 Task: Look for space in Palos Hills, United States from 10th July, 2023 to 15th July, 2023 for 7 adults in price range Rs.10000 to Rs.15000. Place can be entire place or shared room with 4 bedrooms having 7 beds and 4 bathrooms. Property type can be house, flat, guest house. Amenities needed are: wifi, TV, free parkinig on premises, gym, breakfast. Booking option can be shelf check-in. Required host language is English.
Action: Mouse moved to (435, 83)
Screenshot: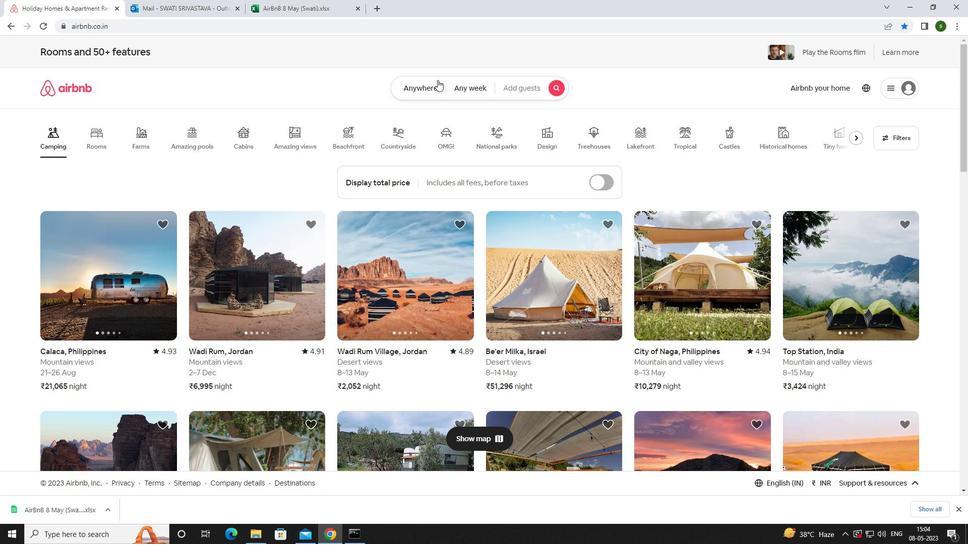 
Action: Mouse pressed left at (435, 83)
Screenshot: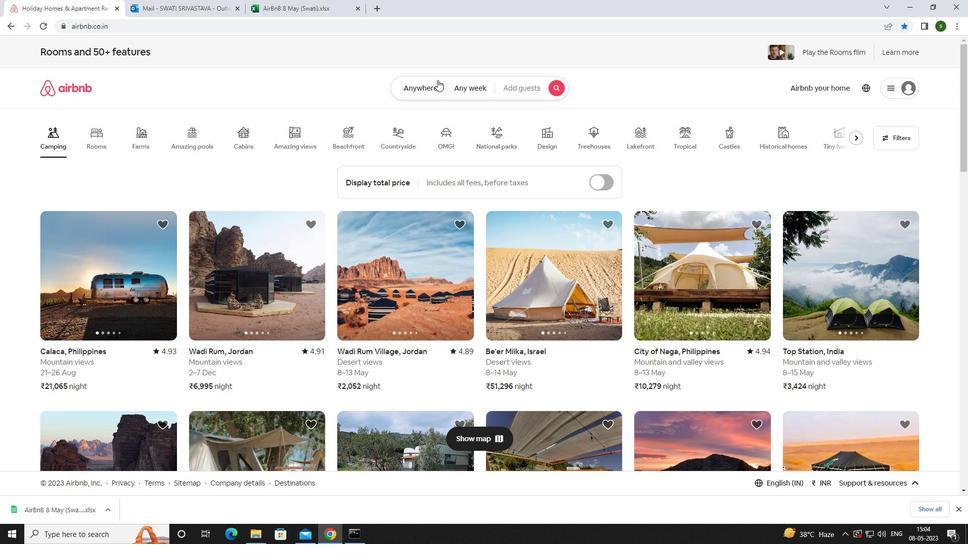 
Action: Mouse moved to (360, 130)
Screenshot: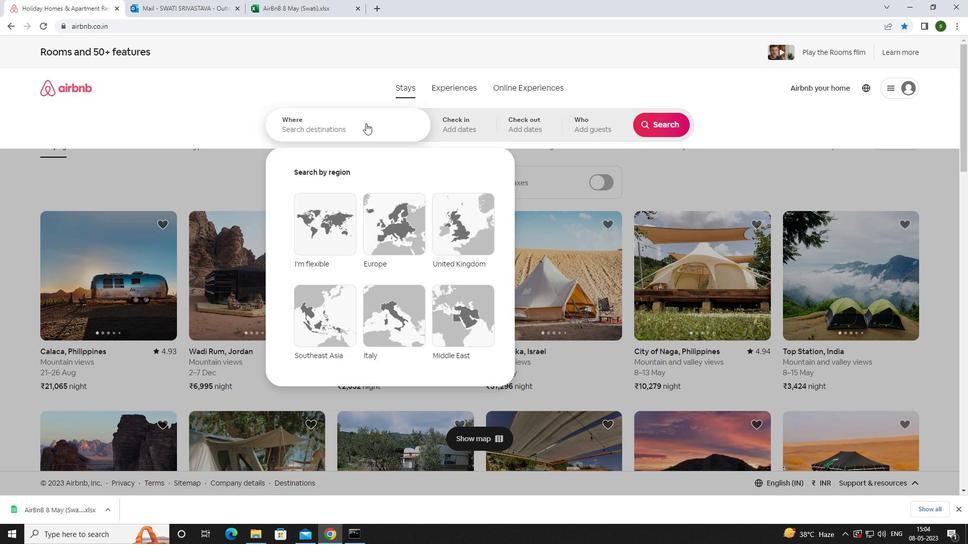 
Action: Mouse pressed left at (360, 130)
Screenshot: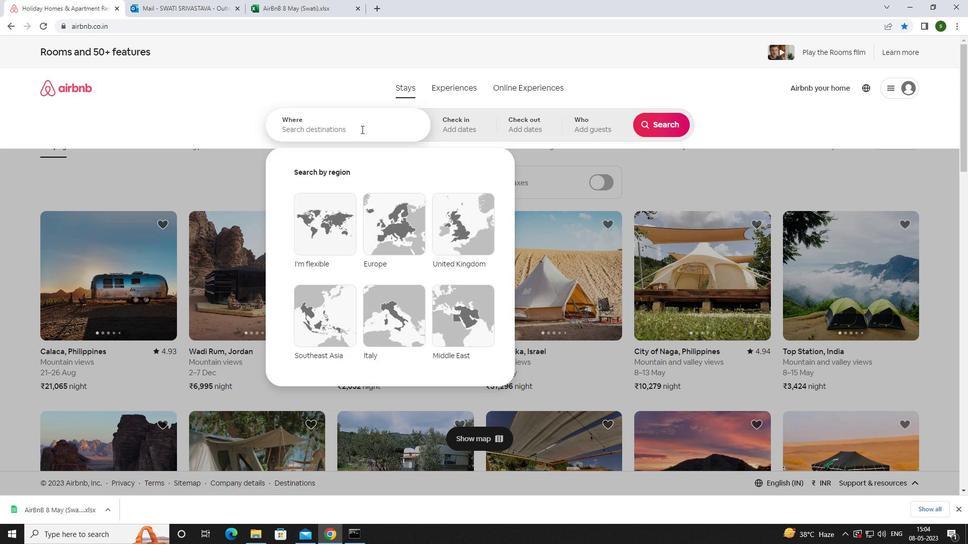 
Action: Mouse moved to (361, 129)
Screenshot: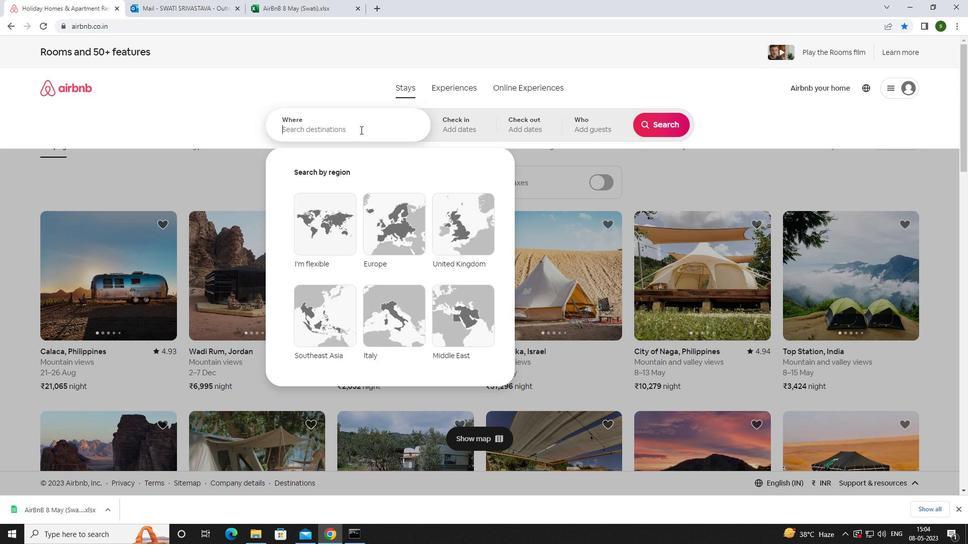
Action: Key pressed <Key.caps_lock>p<Key.caps_lock>alo
Screenshot: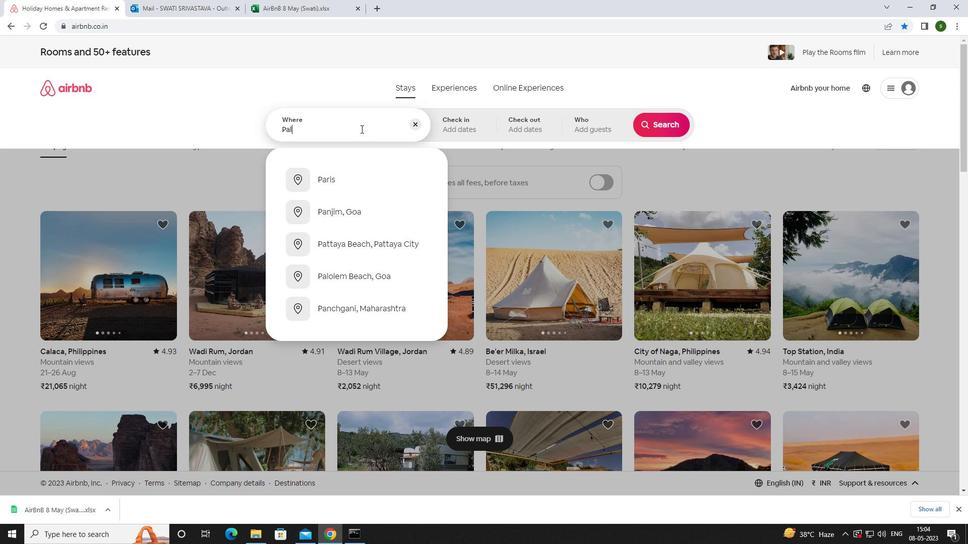 
Action: Mouse moved to (361, 129)
Screenshot: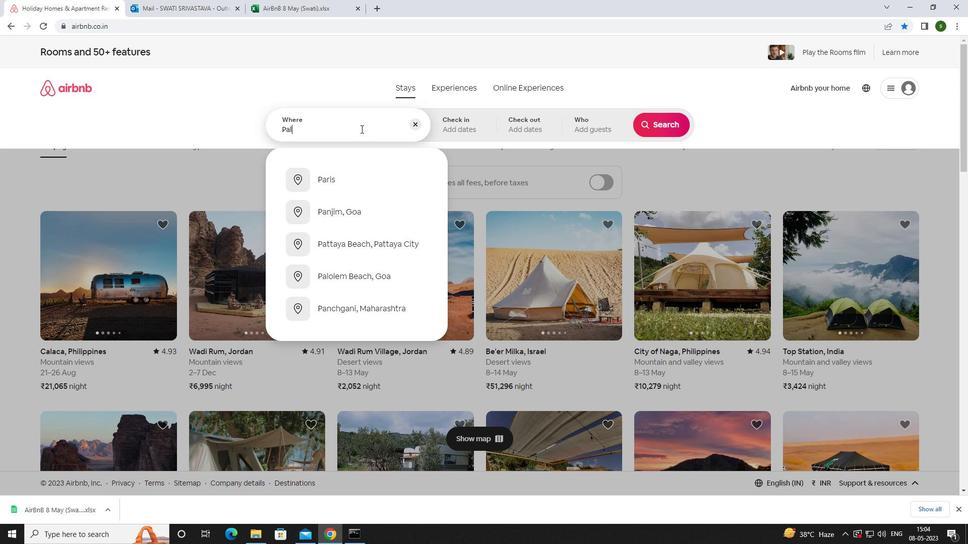 
Action: Key pressed s<Key.space><Key.caps_lock>h<Key.caps_lock>ills,<Key.space><Key.caps_lock>u<Key.caps_lock>nited
Screenshot: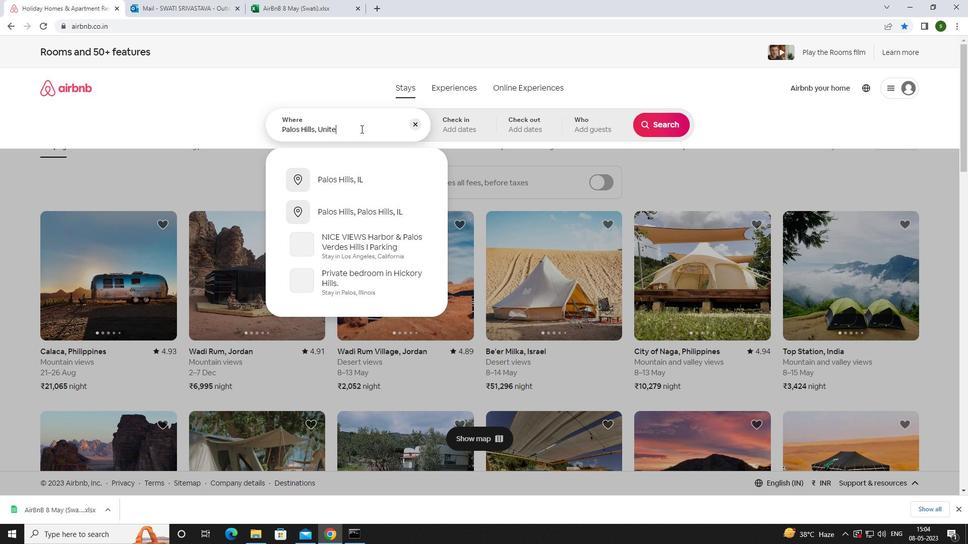 
Action: Mouse moved to (361, 129)
Screenshot: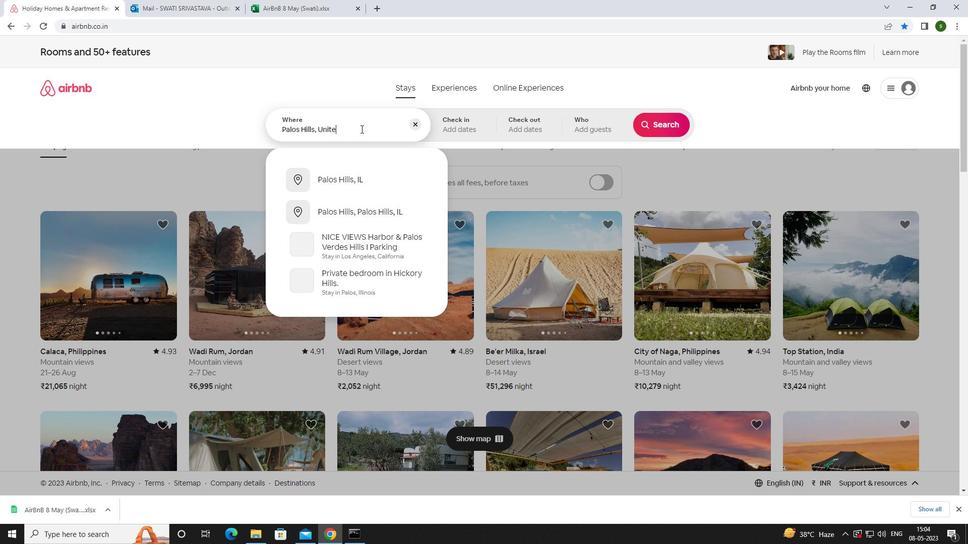 
Action: Key pressed <Key.space><Key.caps_lock>s<Key.caps_lock>tates<Key.enter>
Screenshot: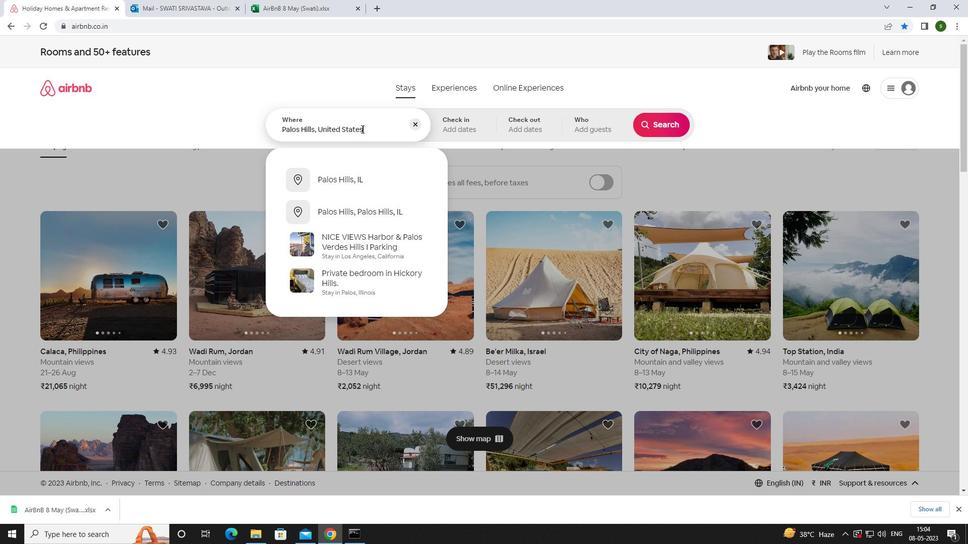 
Action: Mouse moved to (663, 202)
Screenshot: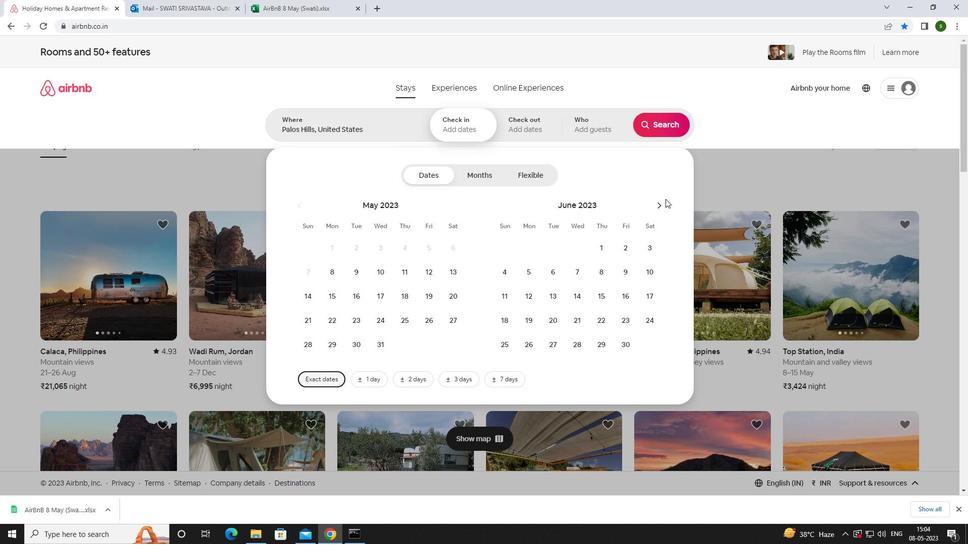 
Action: Mouse pressed left at (663, 202)
Screenshot: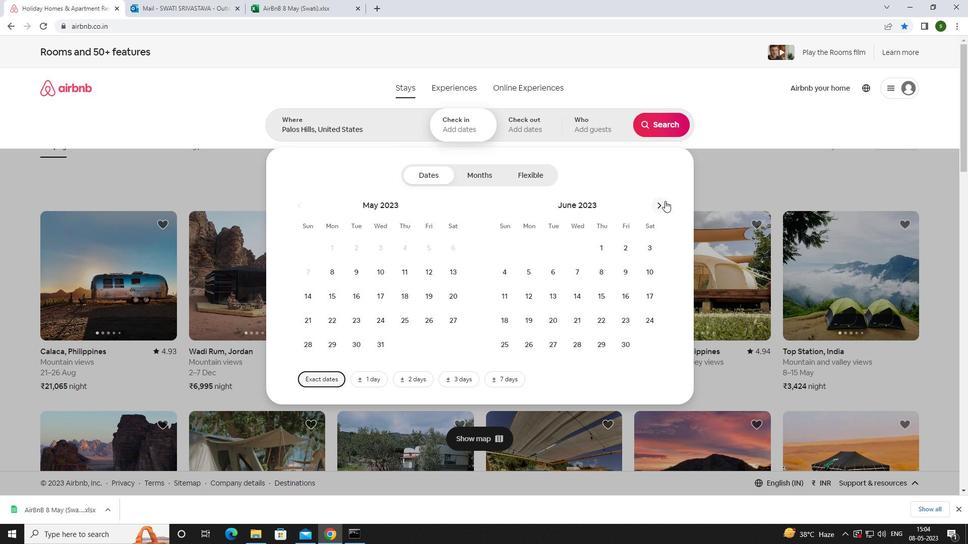 
Action: Mouse moved to (526, 291)
Screenshot: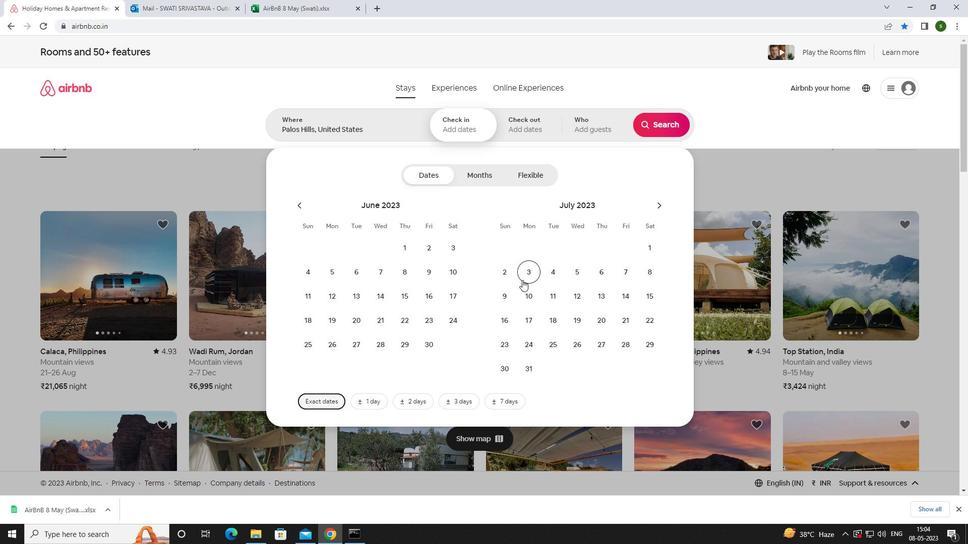 
Action: Mouse pressed left at (526, 291)
Screenshot: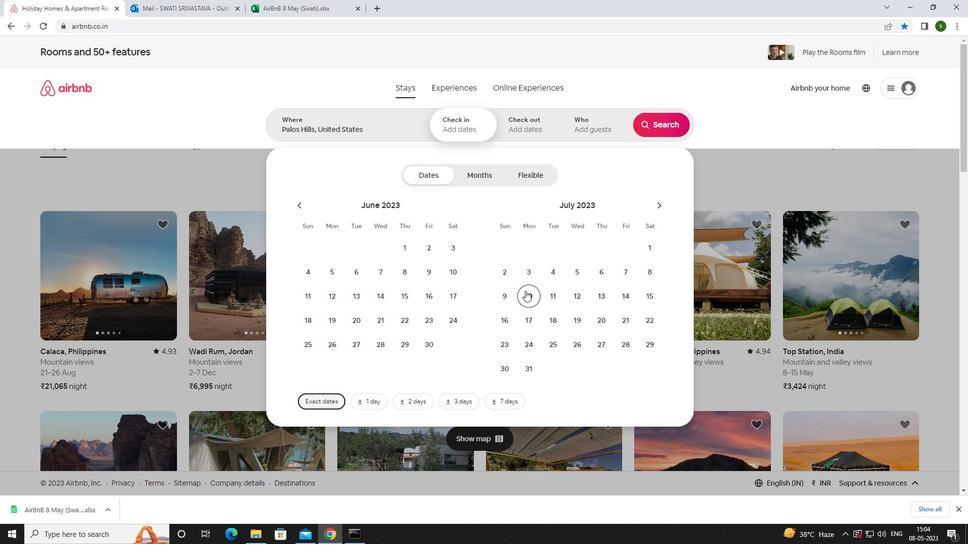 
Action: Mouse moved to (642, 290)
Screenshot: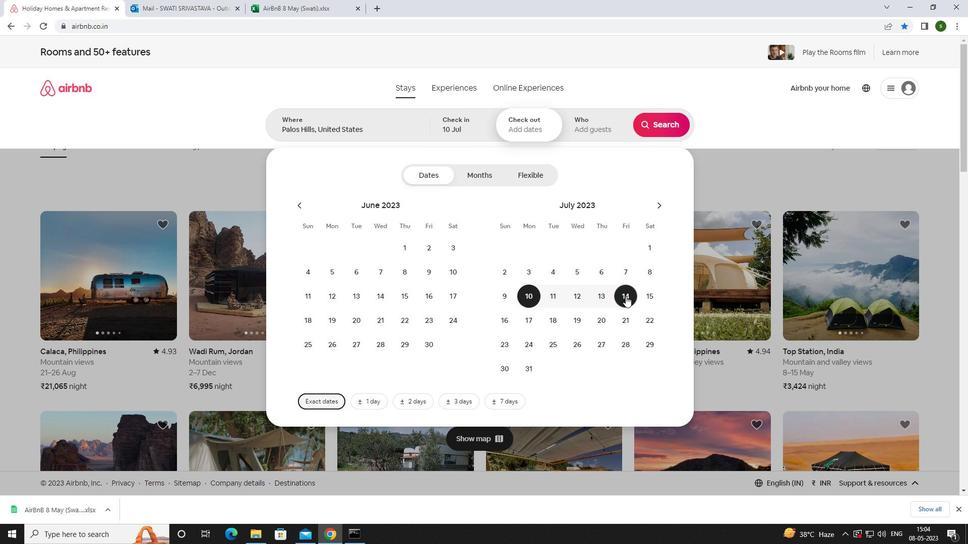 
Action: Mouse pressed left at (642, 290)
Screenshot: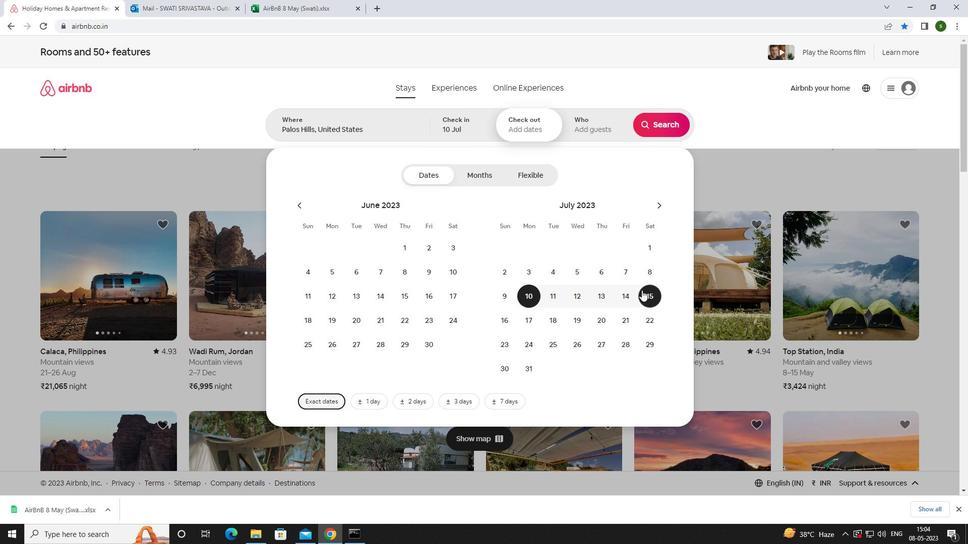 
Action: Mouse moved to (583, 127)
Screenshot: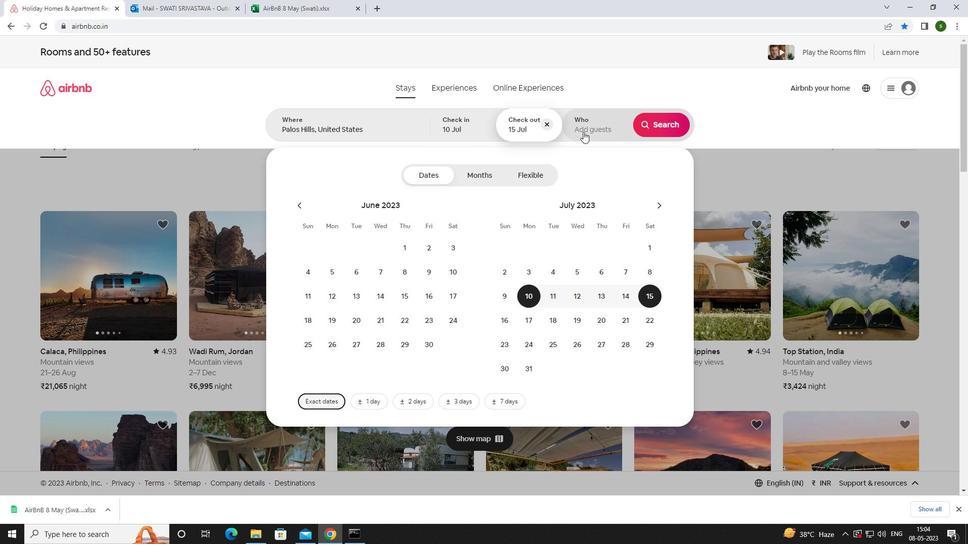 
Action: Mouse pressed left at (583, 127)
Screenshot: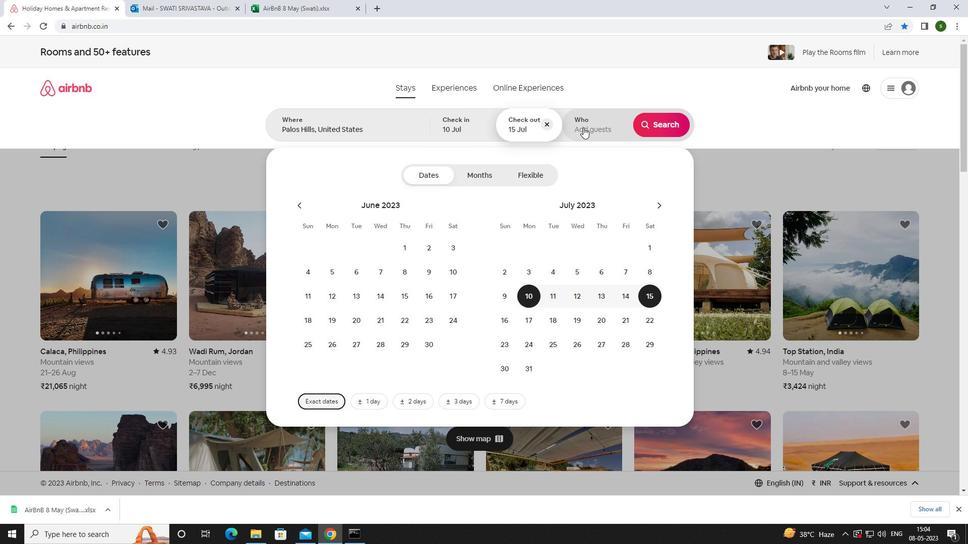 
Action: Mouse moved to (661, 175)
Screenshot: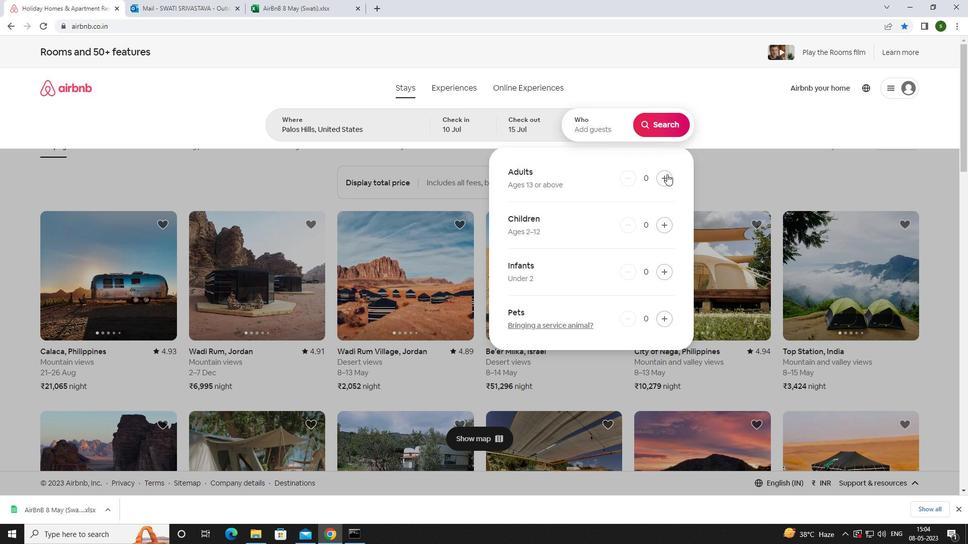 
Action: Mouse pressed left at (661, 175)
Screenshot: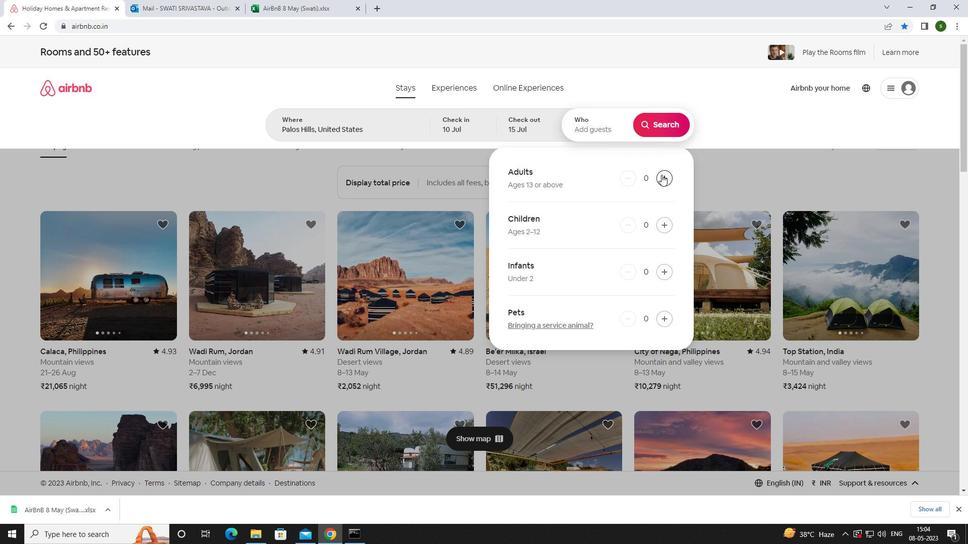 
Action: Mouse pressed left at (661, 175)
Screenshot: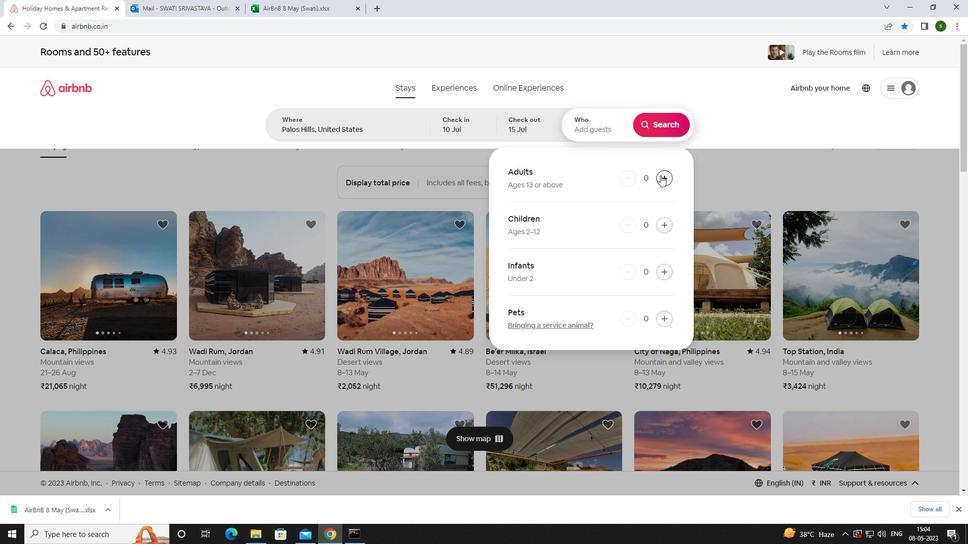 
Action: Mouse pressed left at (661, 175)
Screenshot: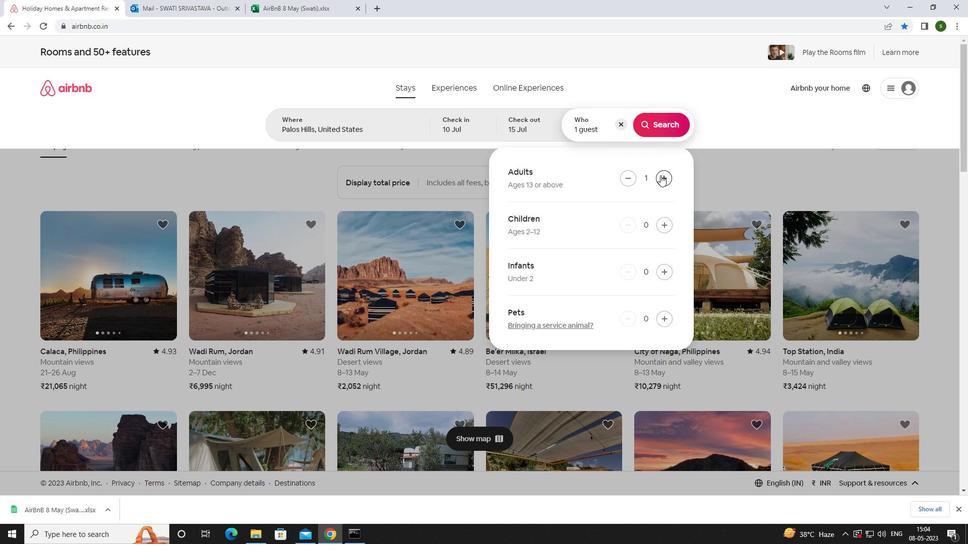 
Action: Mouse pressed left at (661, 175)
Screenshot: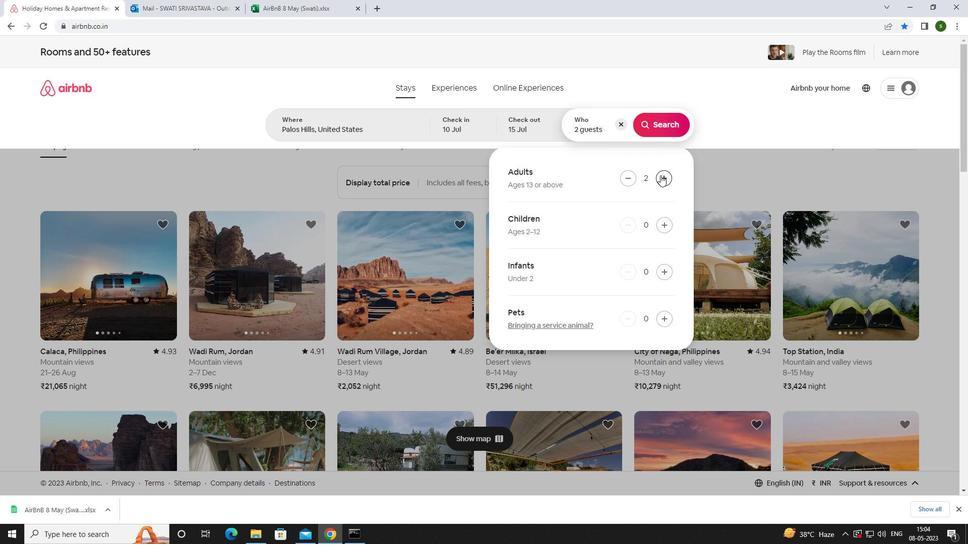 
Action: Mouse pressed left at (661, 175)
Screenshot: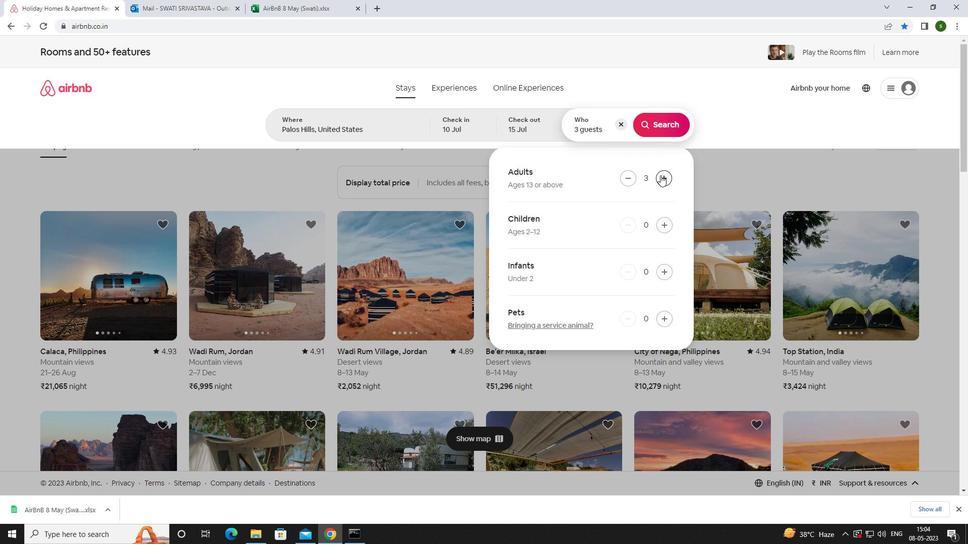 
Action: Mouse pressed left at (661, 175)
Screenshot: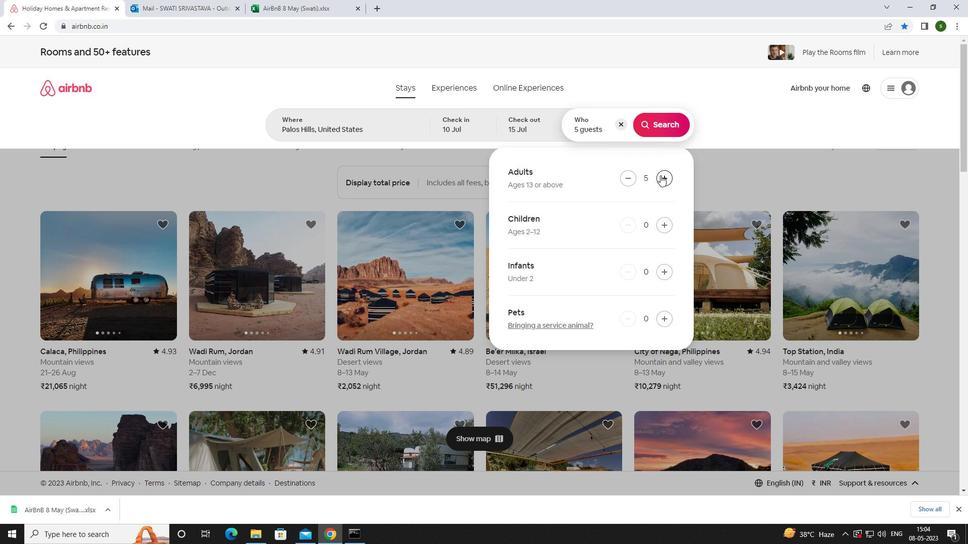 
Action: Mouse pressed left at (661, 175)
Screenshot: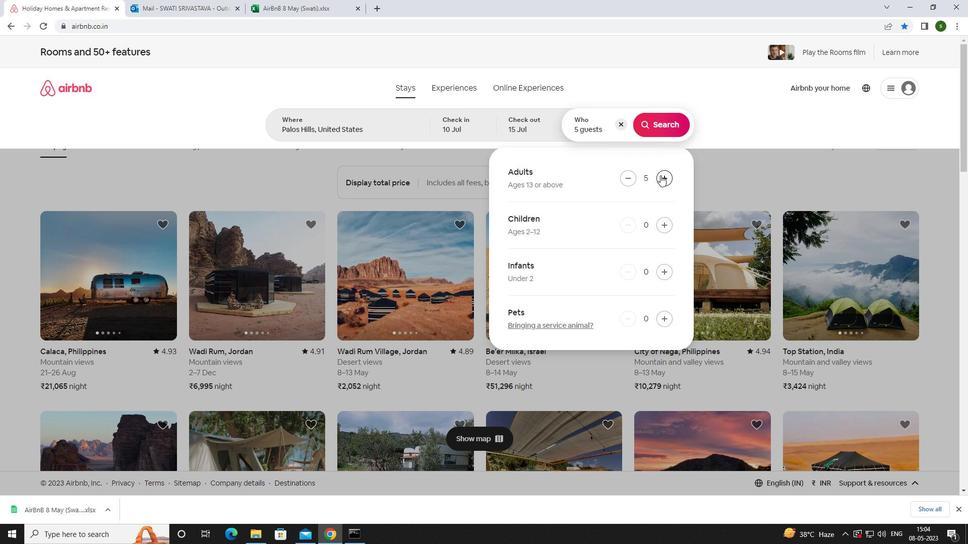 
Action: Mouse moved to (653, 124)
Screenshot: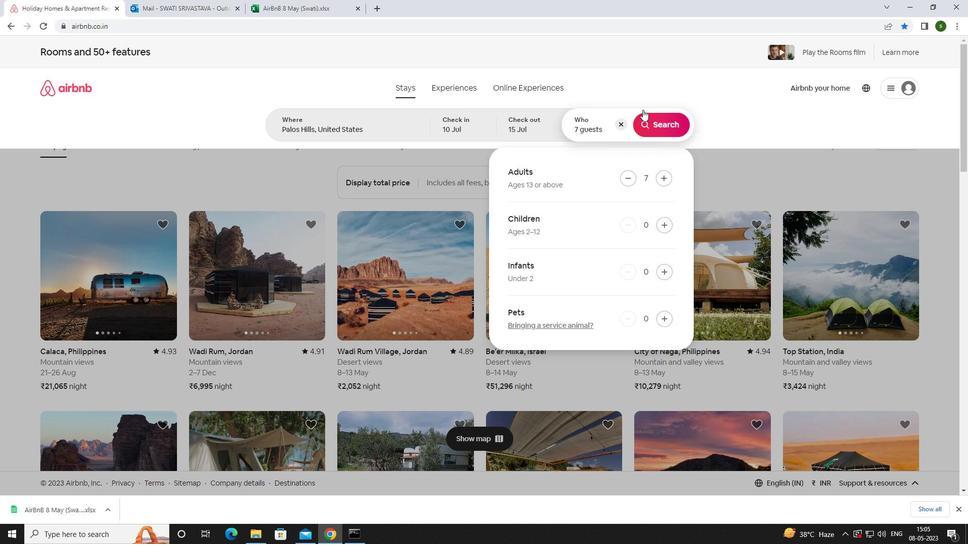 
Action: Mouse pressed left at (653, 124)
Screenshot: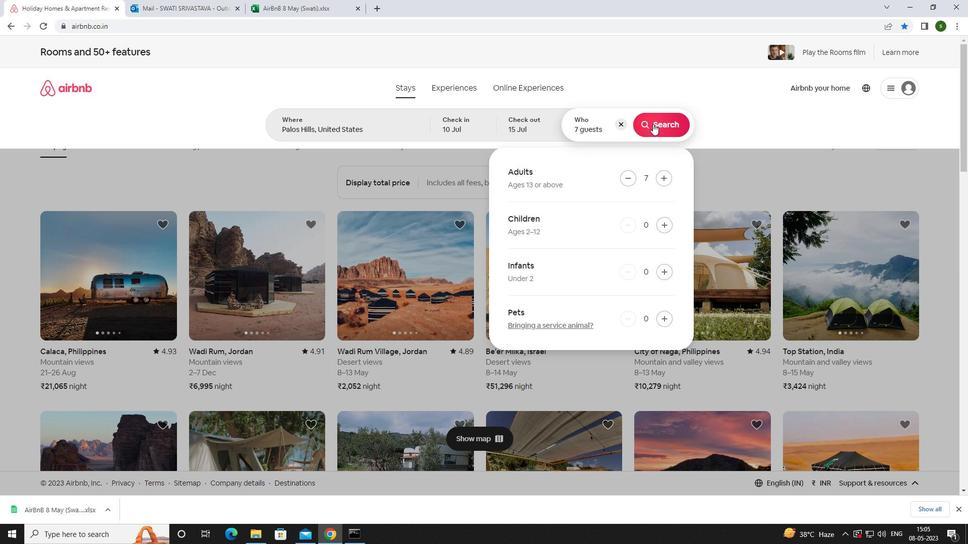 
Action: Mouse moved to (907, 88)
Screenshot: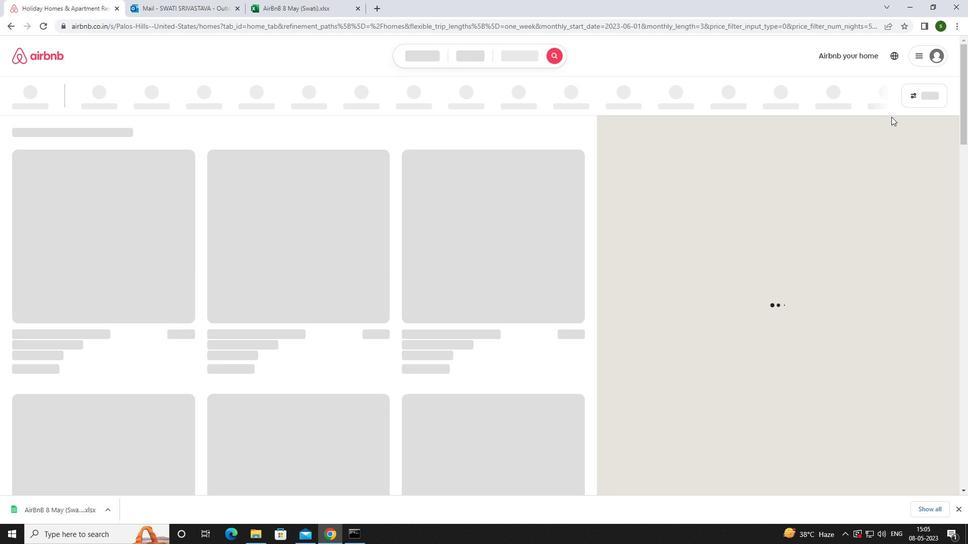 
Action: Mouse pressed left at (907, 88)
Screenshot: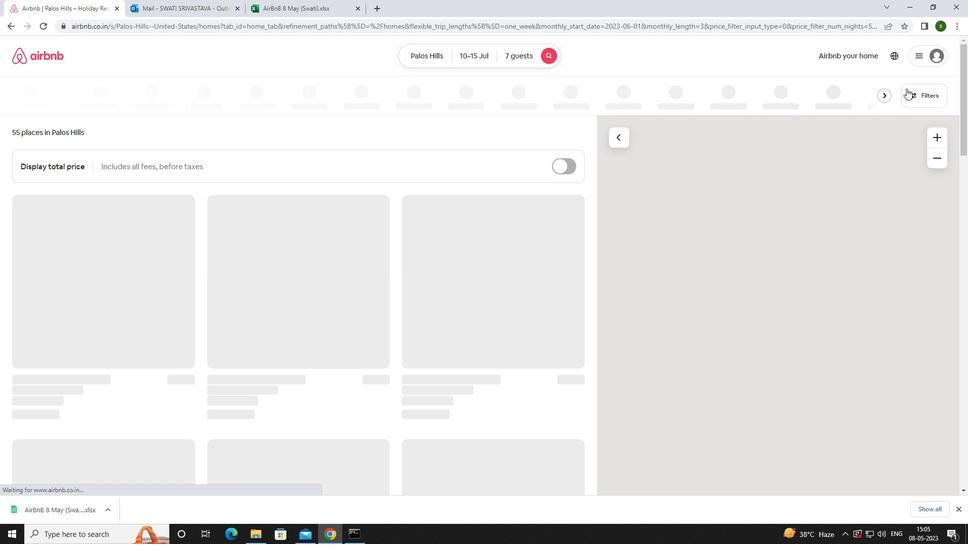 
Action: Mouse moved to (409, 337)
Screenshot: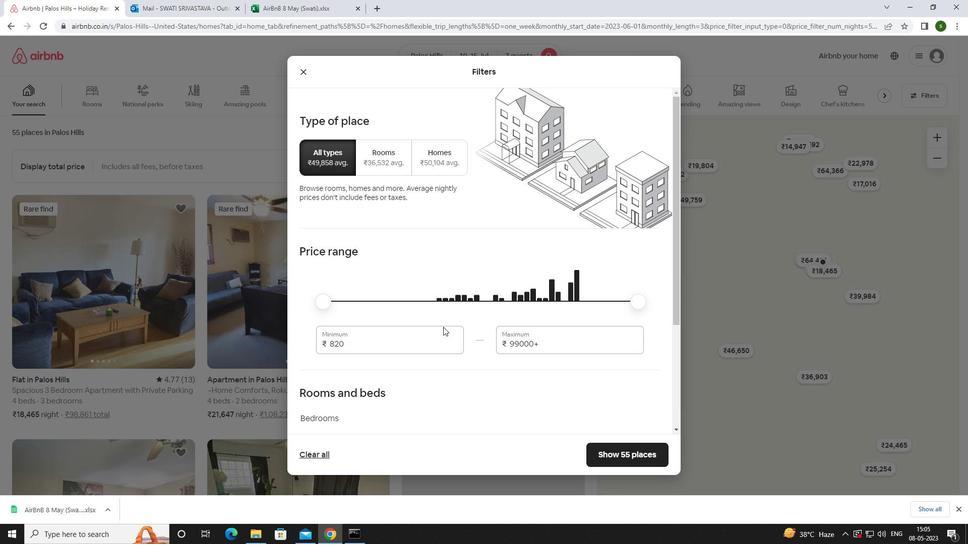 
Action: Mouse pressed left at (409, 337)
Screenshot: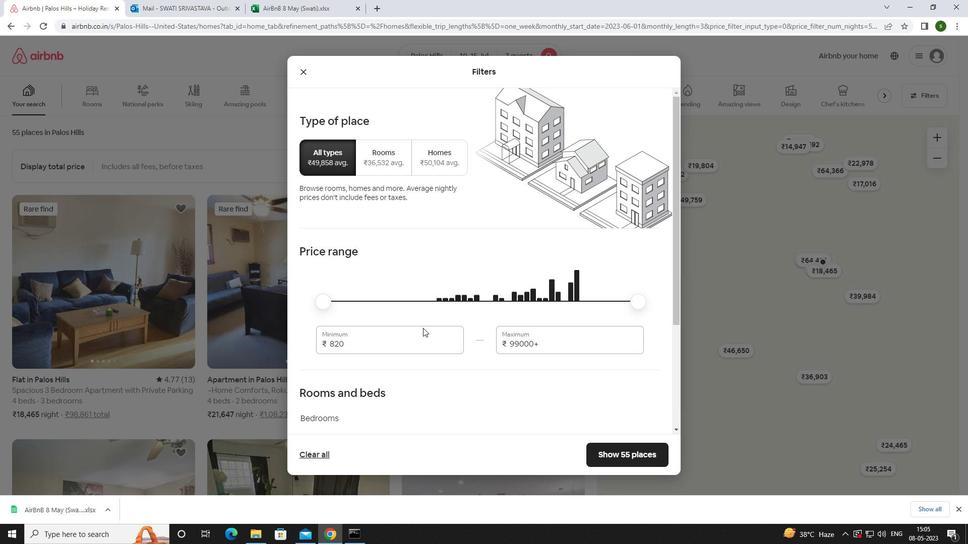 
Action: Key pressed <Key.backspace><Key.backspace><Key.backspace><Key.backspace>10000
Screenshot: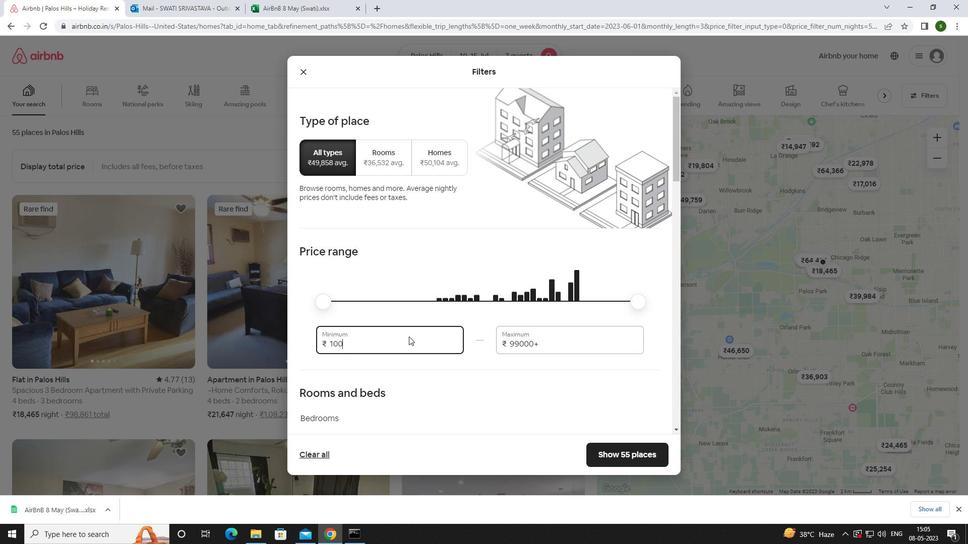 
Action: Mouse moved to (551, 341)
Screenshot: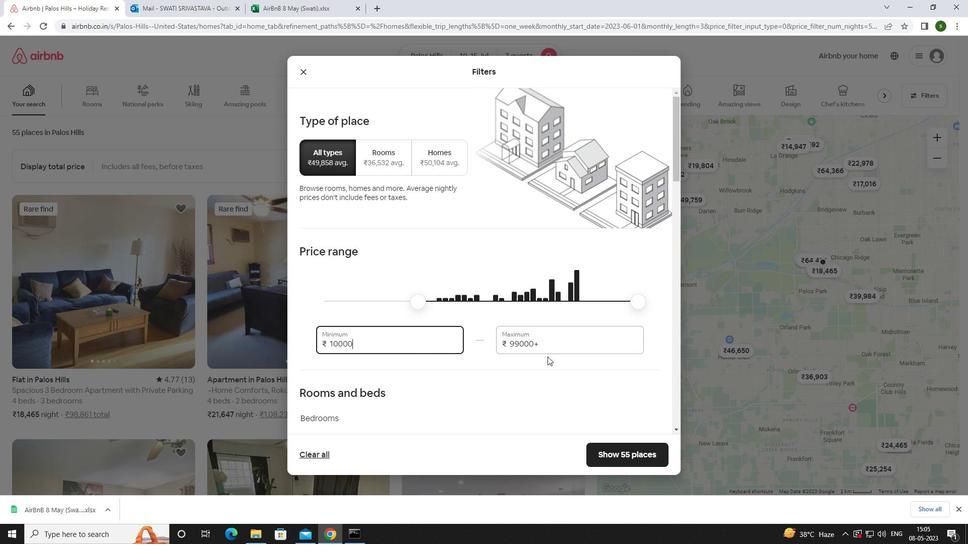 
Action: Mouse pressed left at (551, 341)
Screenshot: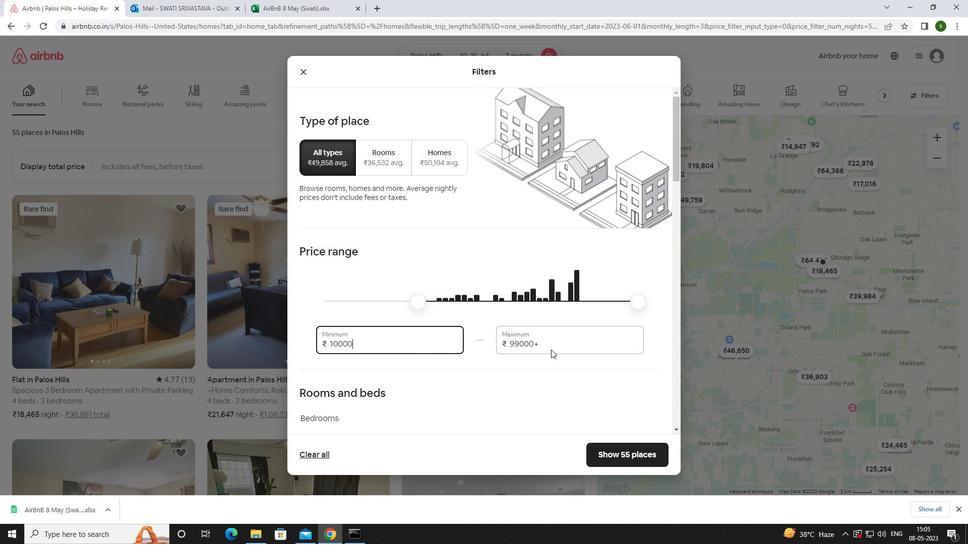
Action: Key pressed <Key.backspace><Key.backspace><Key.backspace><Key.backspace><Key.backspace><Key.backspace><Key.backspace><Key.backspace><Key.backspace><Key.backspace><Key.backspace><Key.backspace>15000
Screenshot: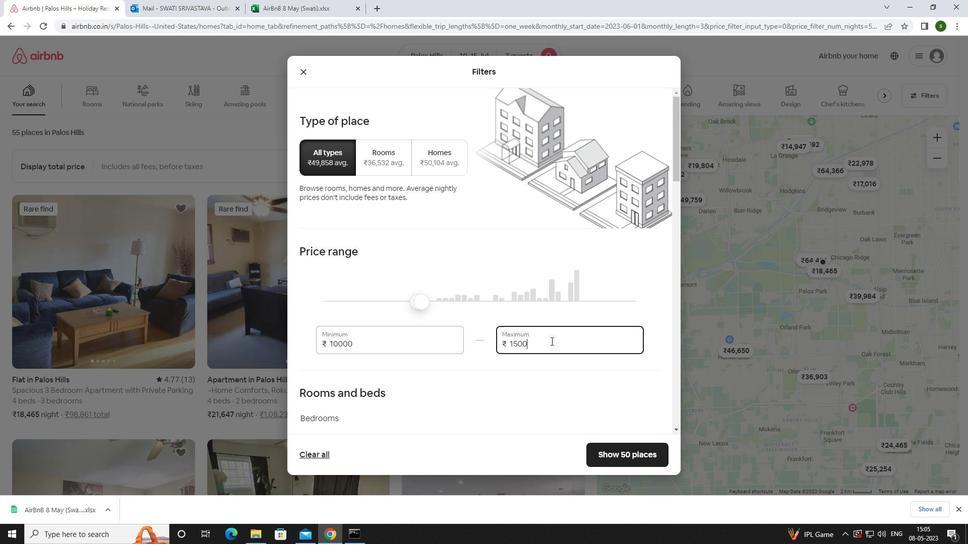 
Action: Mouse moved to (506, 344)
Screenshot: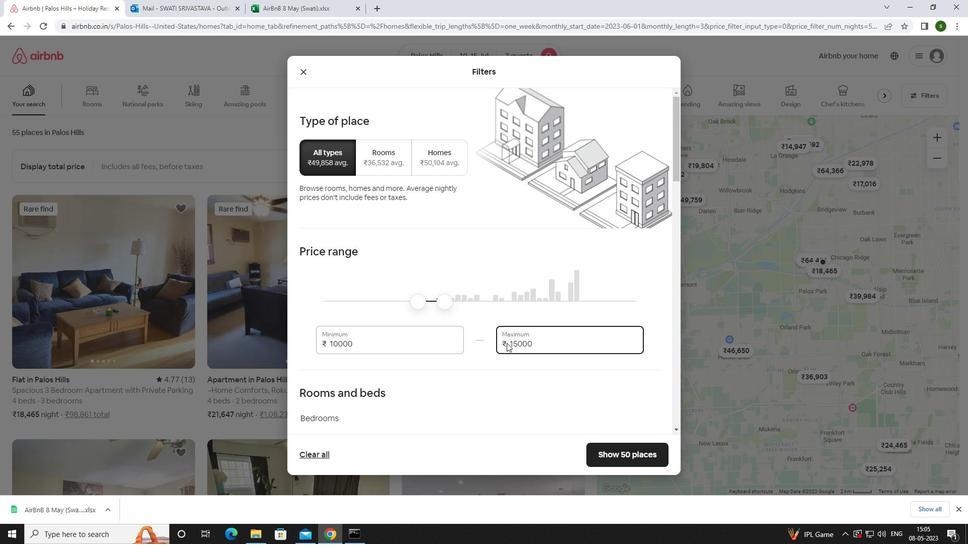 
Action: Mouse scrolled (506, 343) with delta (0, 0)
Screenshot: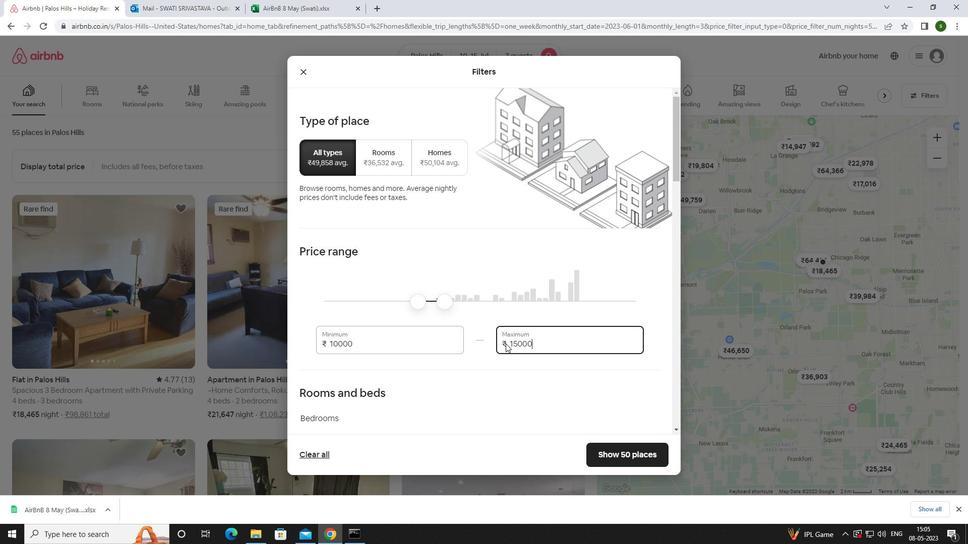 
Action: Mouse scrolled (506, 343) with delta (0, 0)
Screenshot: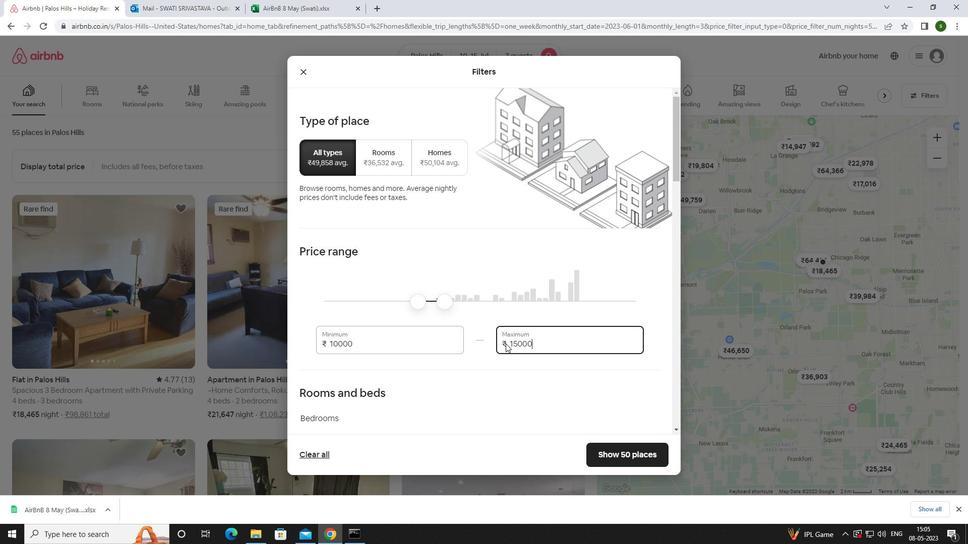 
Action: Mouse scrolled (506, 343) with delta (0, 0)
Screenshot: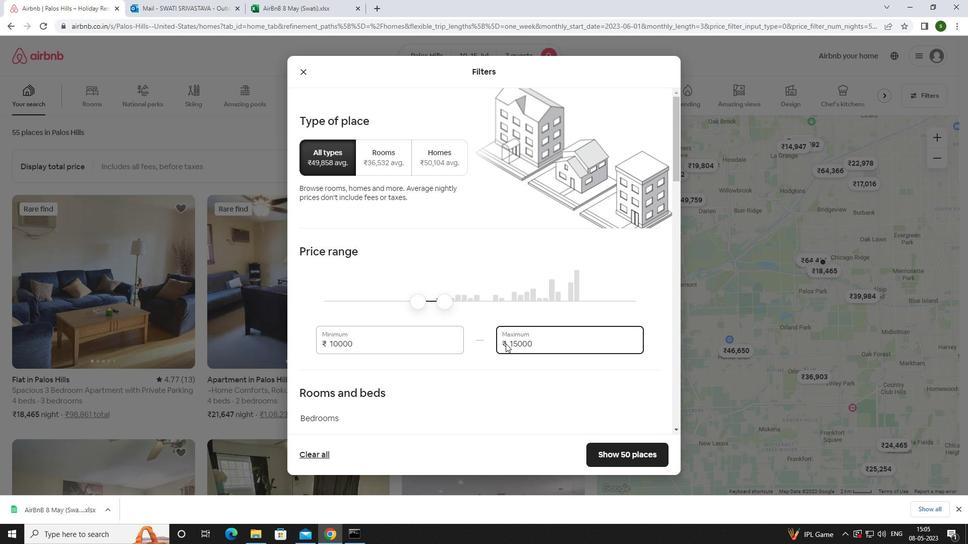 
Action: Mouse scrolled (506, 343) with delta (0, 0)
Screenshot: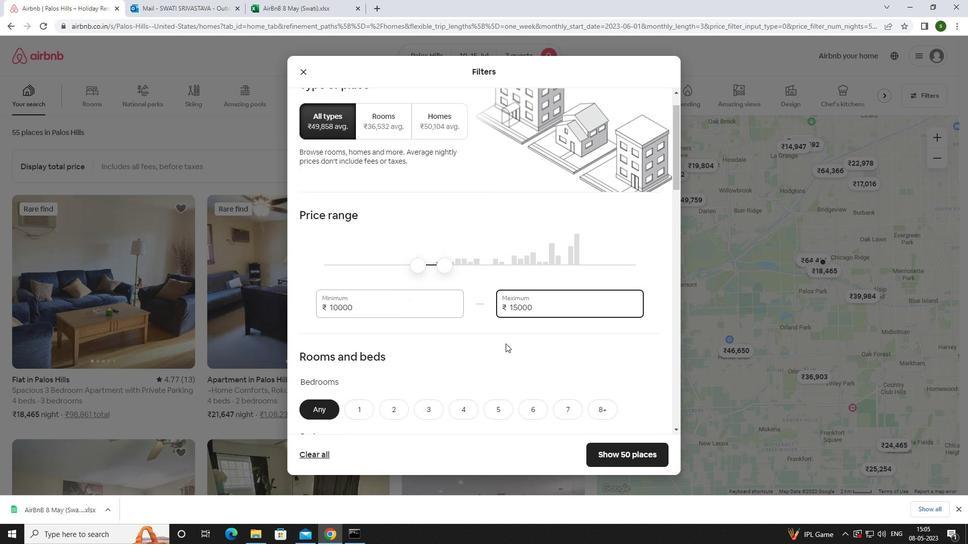 
Action: Mouse moved to (459, 250)
Screenshot: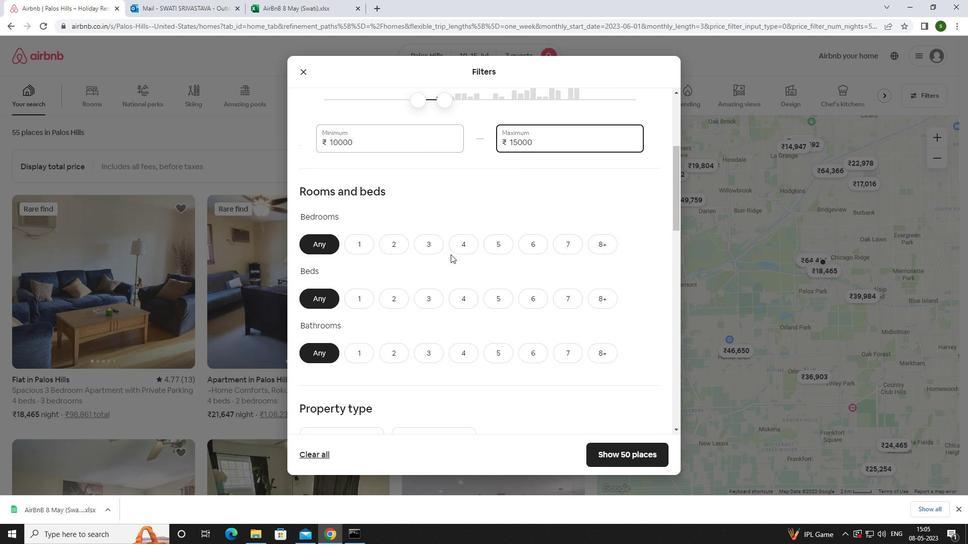 
Action: Mouse pressed left at (459, 250)
Screenshot: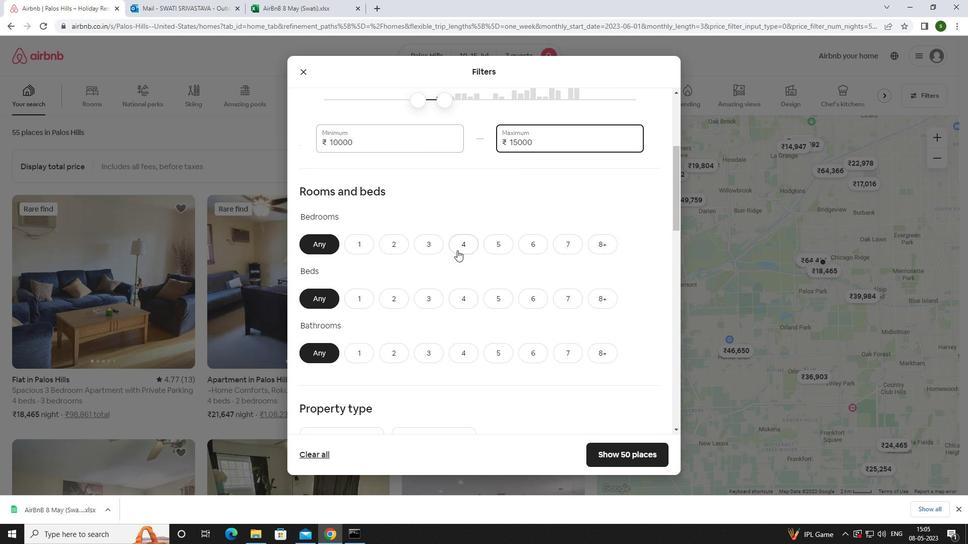 
Action: Mouse moved to (564, 298)
Screenshot: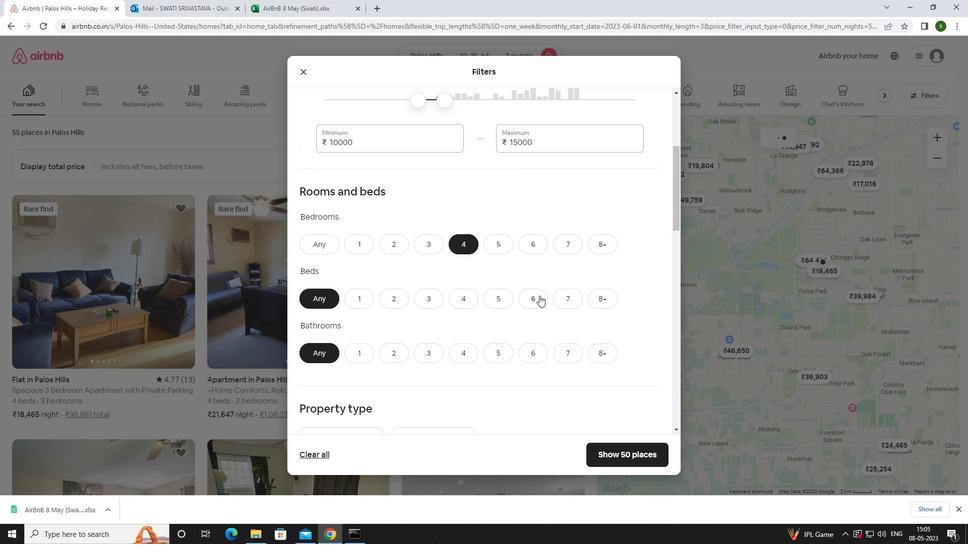 
Action: Mouse pressed left at (564, 298)
Screenshot: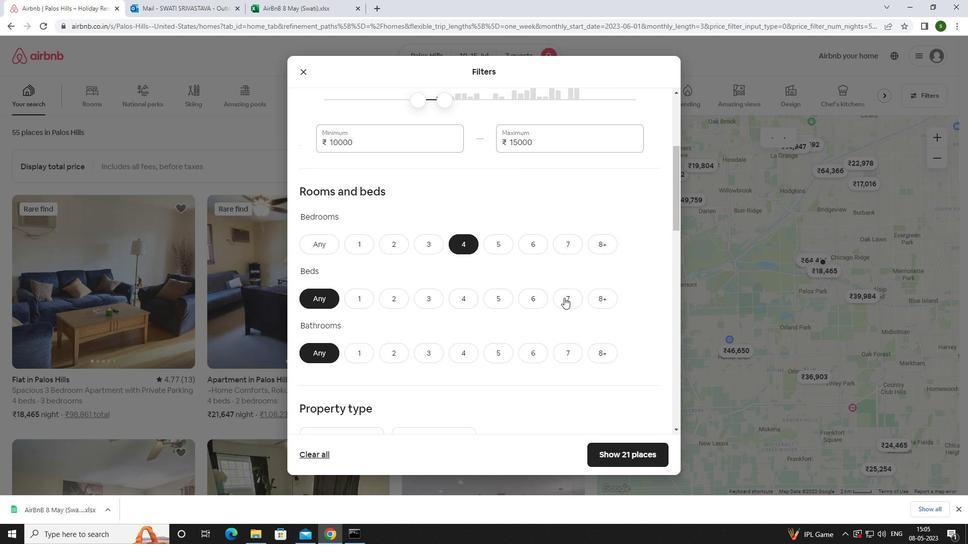 
Action: Mouse moved to (463, 352)
Screenshot: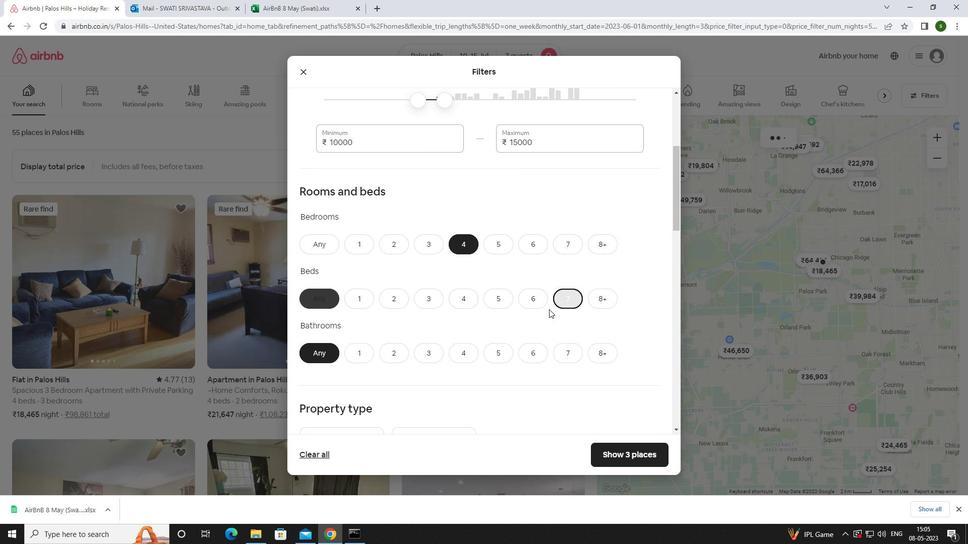 
Action: Mouse pressed left at (463, 352)
Screenshot: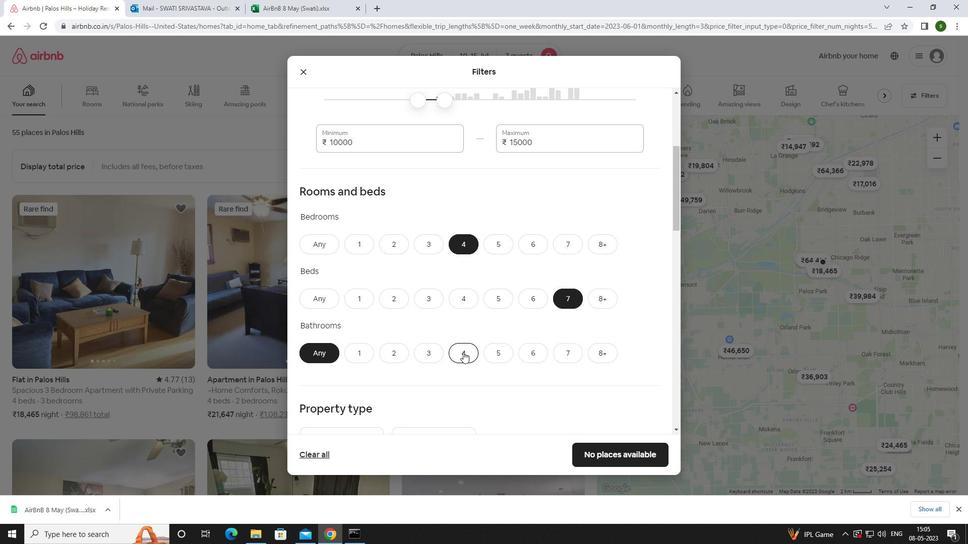 
Action: Mouse scrolled (463, 352) with delta (0, 0)
Screenshot: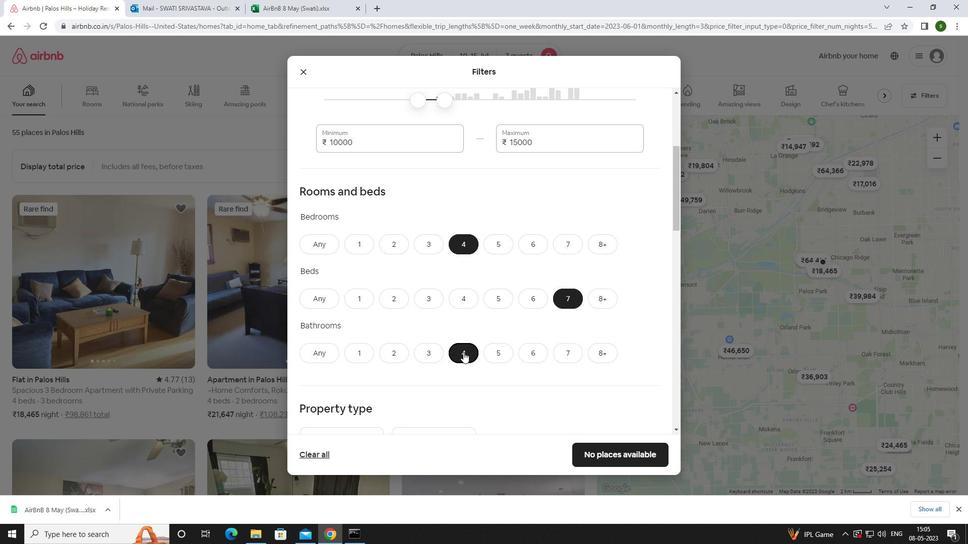 
Action: Mouse scrolled (463, 352) with delta (0, 0)
Screenshot: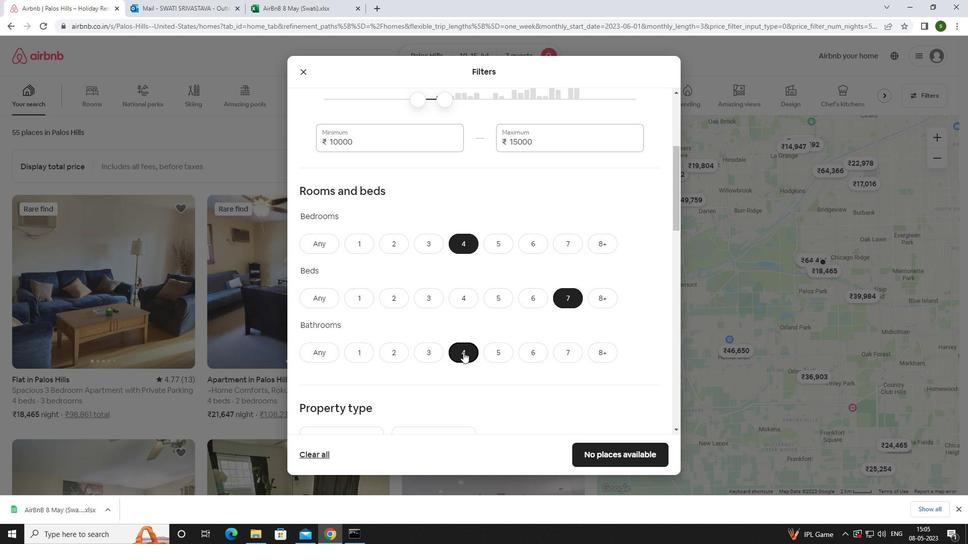 
Action: Mouse scrolled (463, 352) with delta (0, 0)
Screenshot: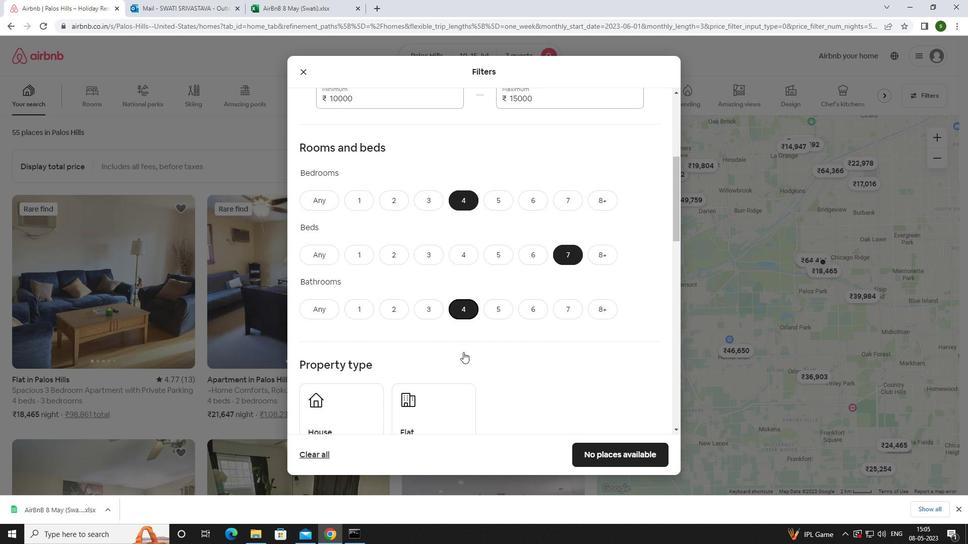 
Action: Mouse moved to (359, 319)
Screenshot: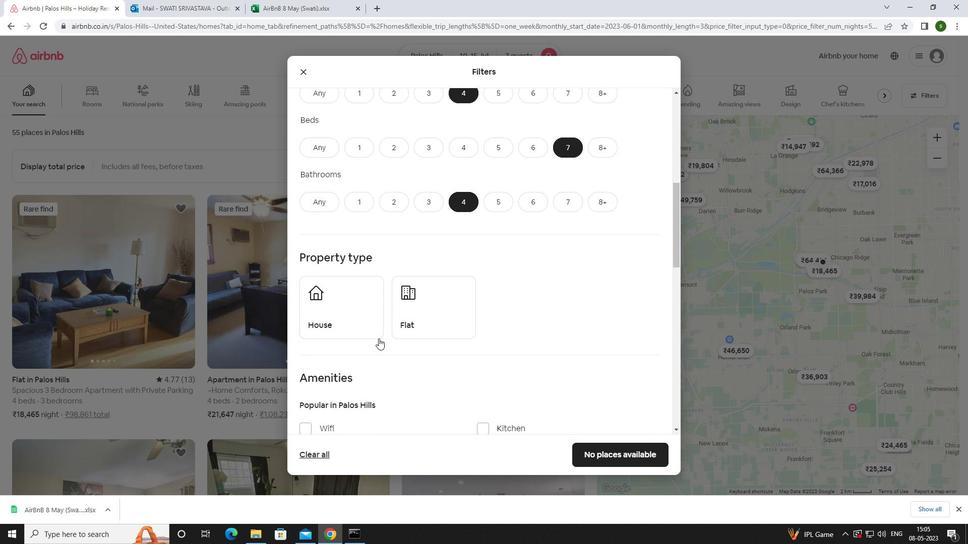 
Action: Mouse pressed left at (359, 319)
Screenshot: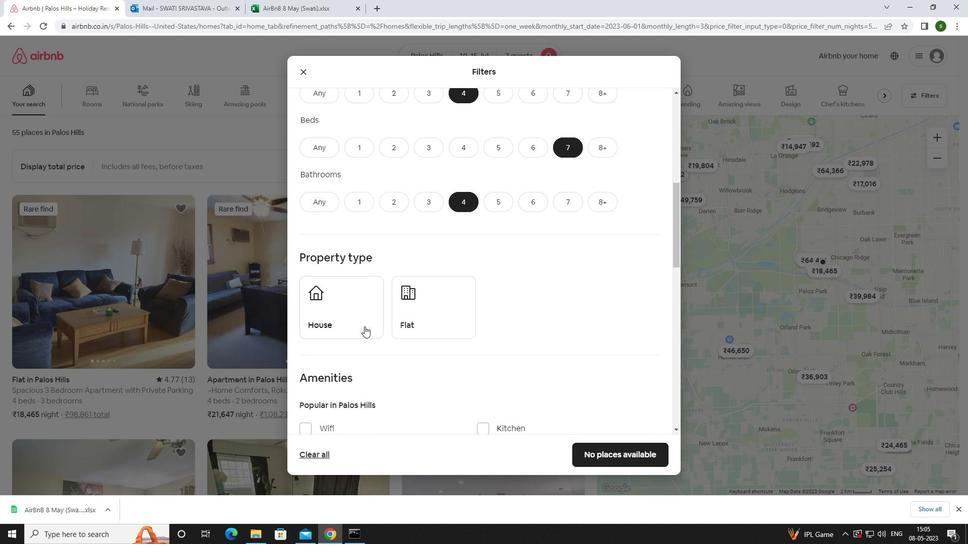 
Action: Mouse moved to (432, 311)
Screenshot: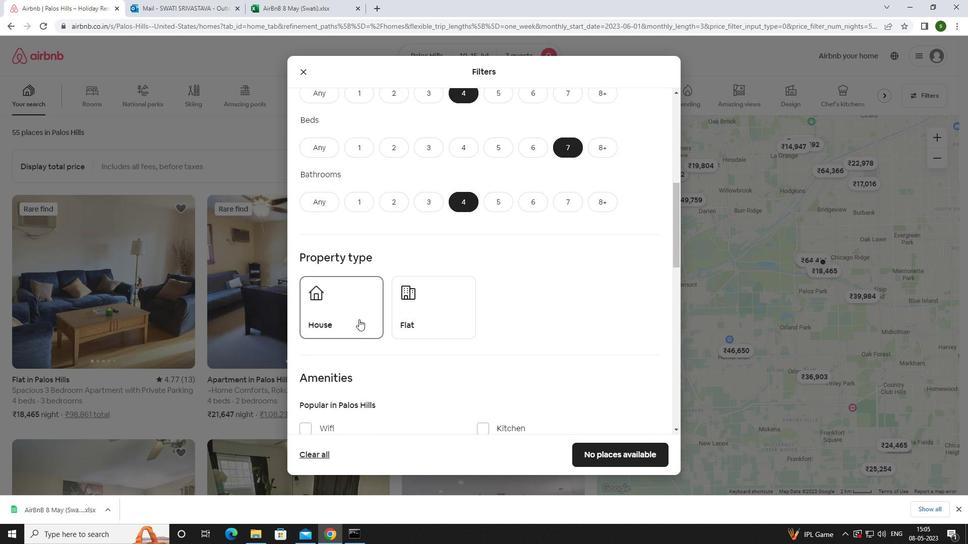 
Action: Mouse pressed left at (432, 311)
Screenshot: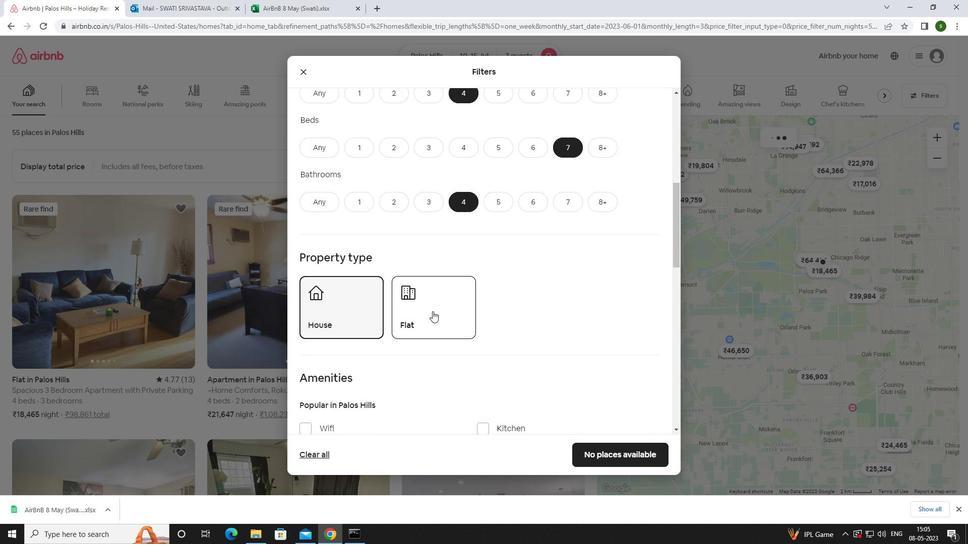 
Action: Mouse scrolled (432, 311) with delta (0, 0)
Screenshot: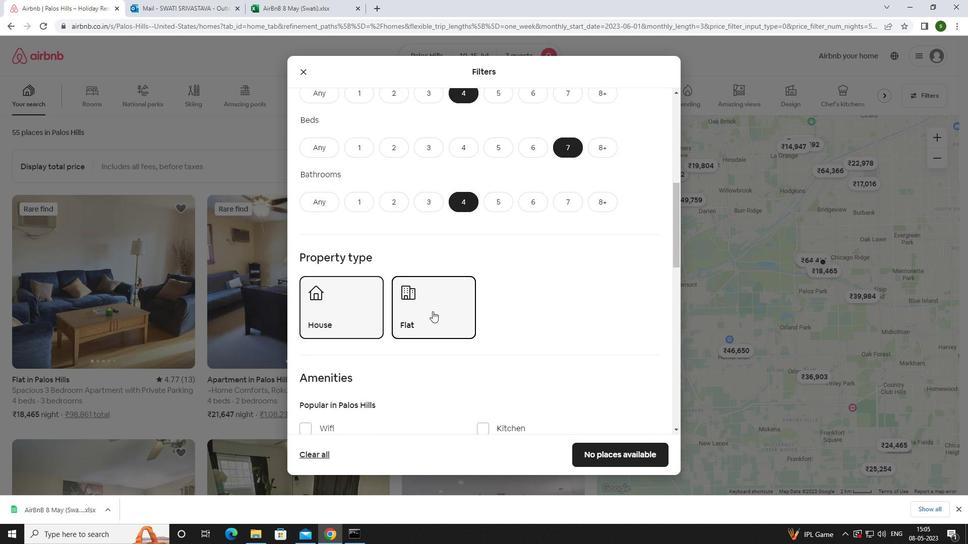 
Action: Mouse scrolled (432, 311) with delta (0, 0)
Screenshot: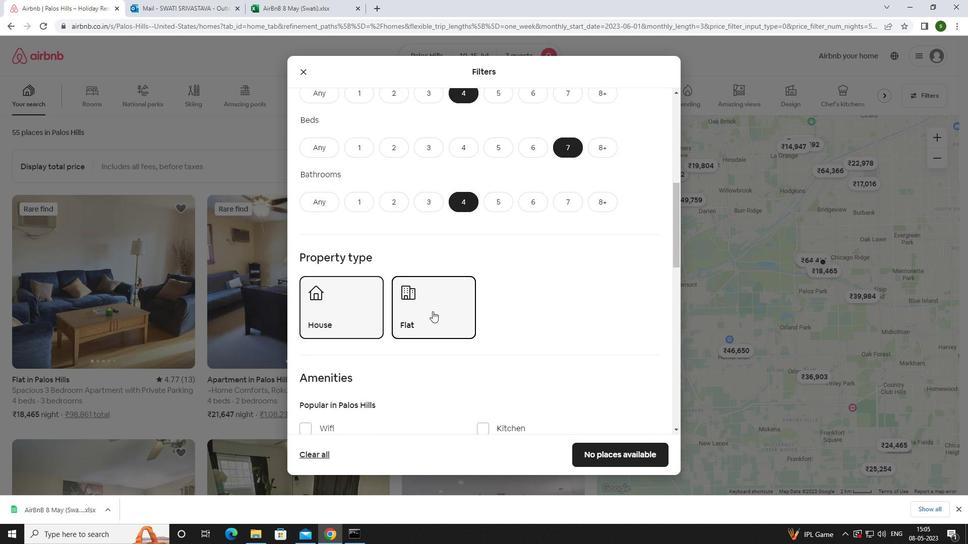 
Action: Mouse scrolled (432, 311) with delta (0, 0)
Screenshot: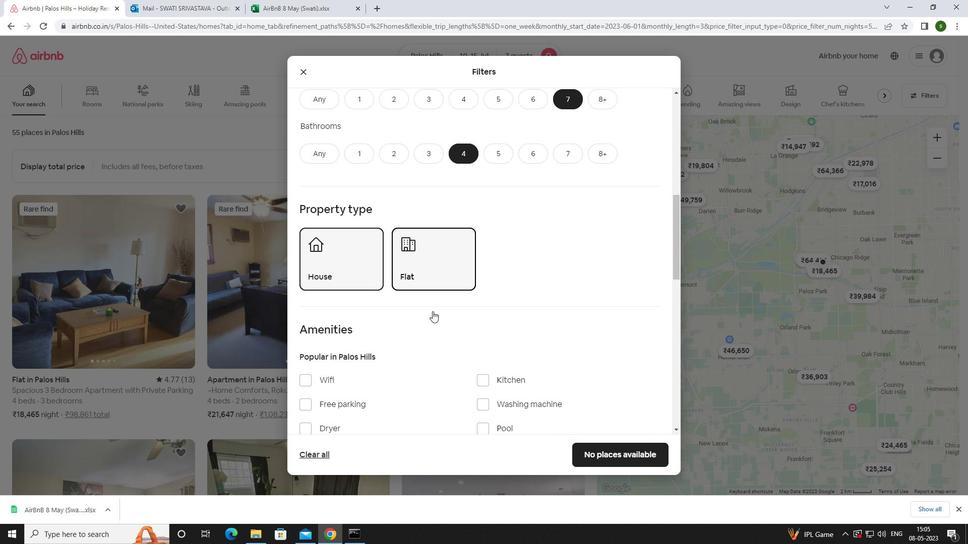 
Action: Mouse moved to (329, 278)
Screenshot: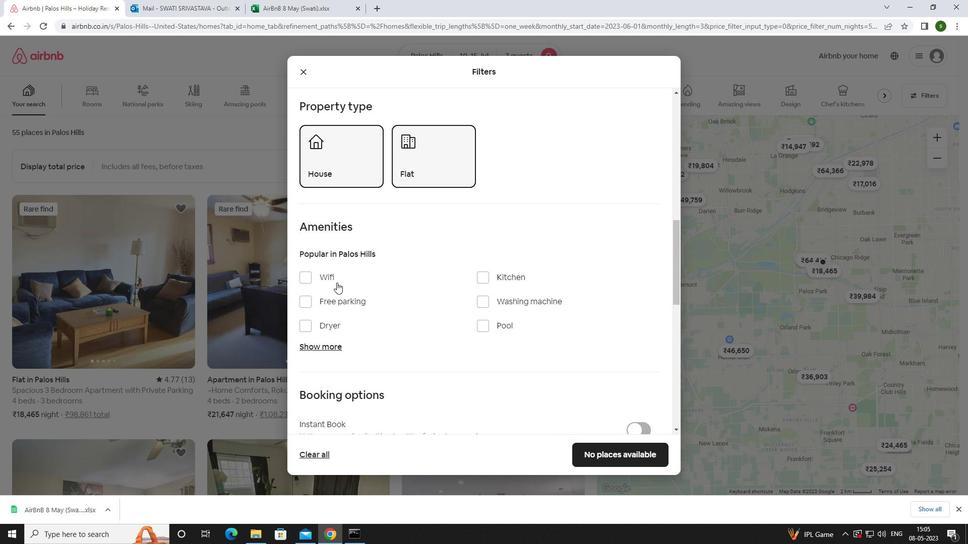
Action: Mouse pressed left at (329, 278)
Screenshot: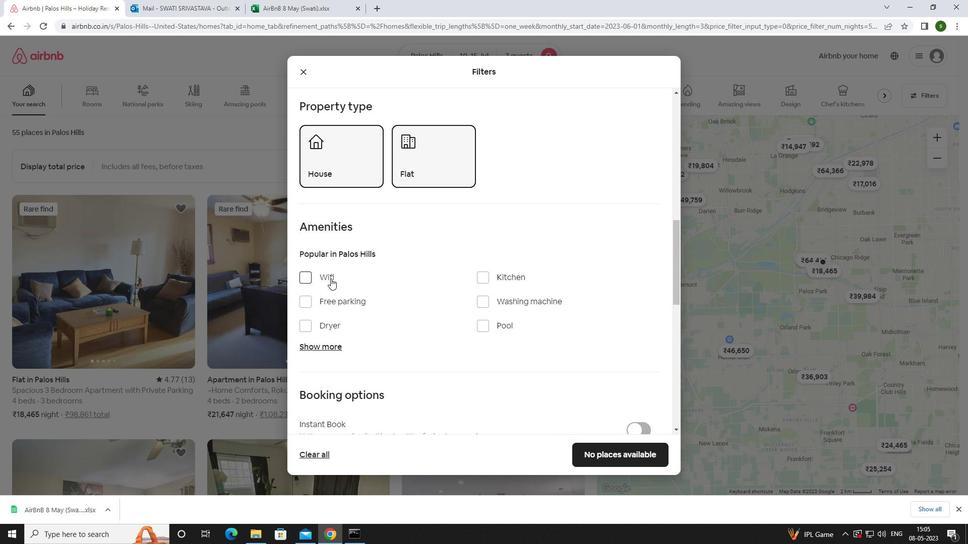 
Action: Mouse moved to (332, 303)
Screenshot: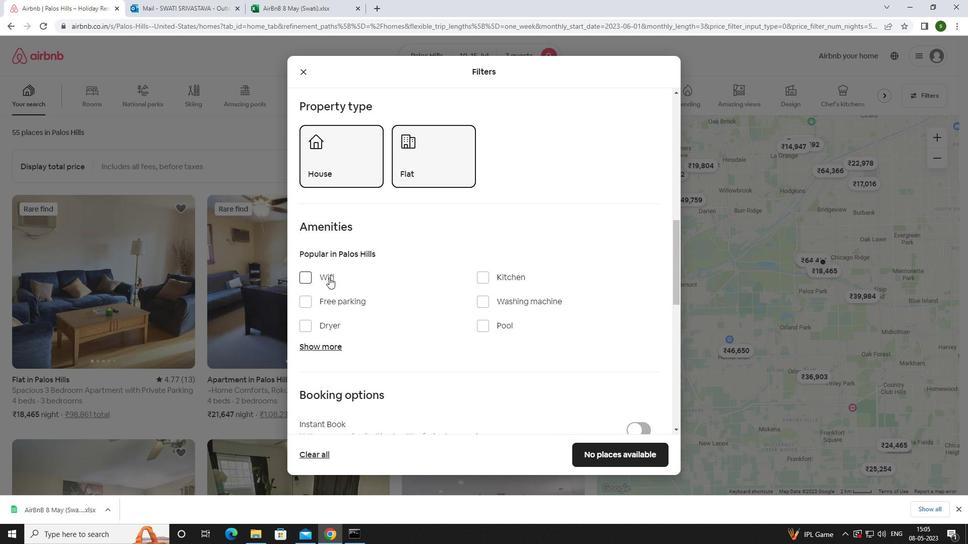 
Action: Mouse pressed left at (332, 303)
Screenshot: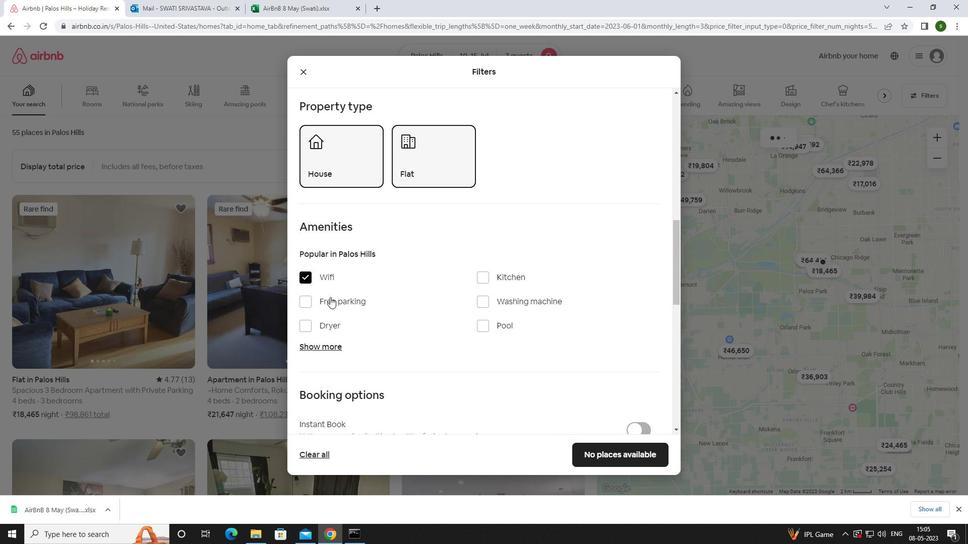 
Action: Mouse moved to (334, 346)
Screenshot: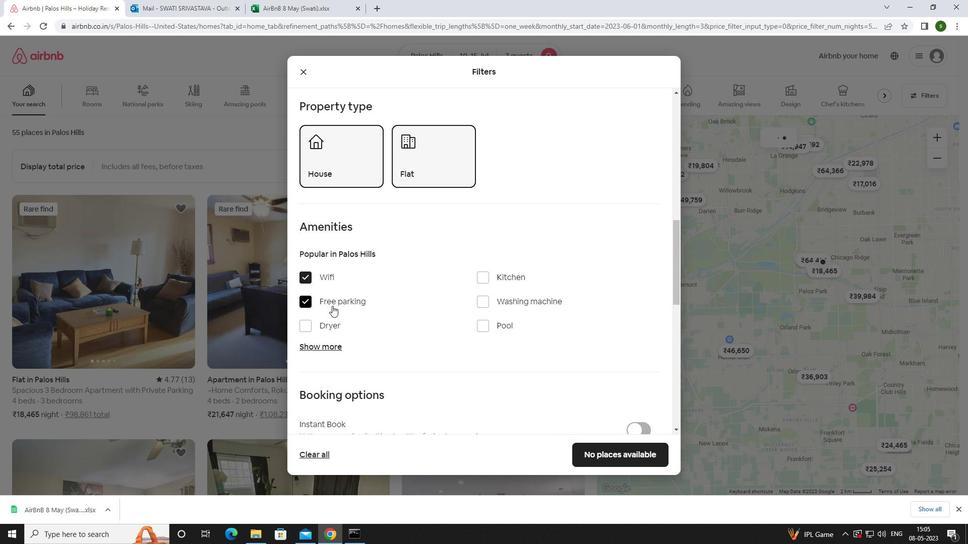 
Action: Mouse pressed left at (334, 346)
Screenshot: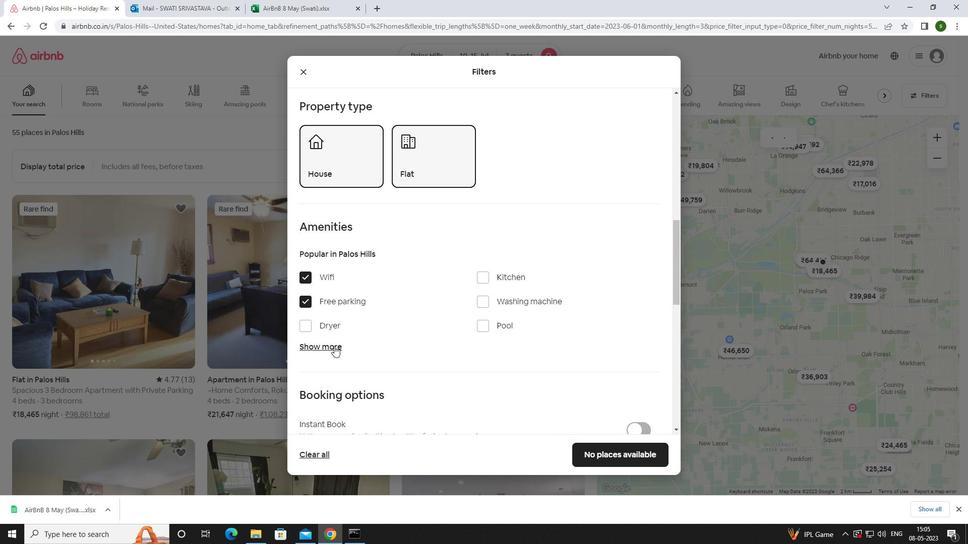 
Action: Mouse moved to (462, 330)
Screenshot: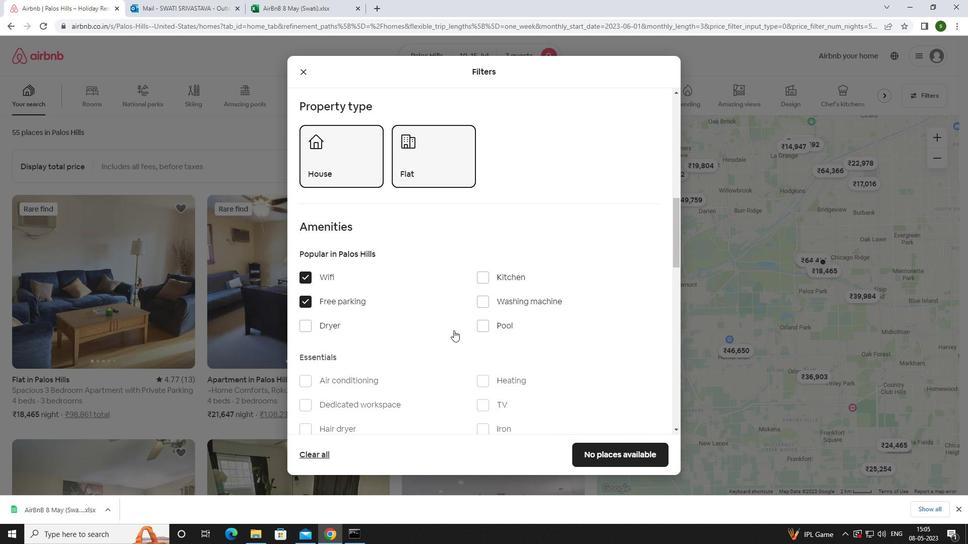 
Action: Mouse scrolled (462, 330) with delta (0, 0)
Screenshot: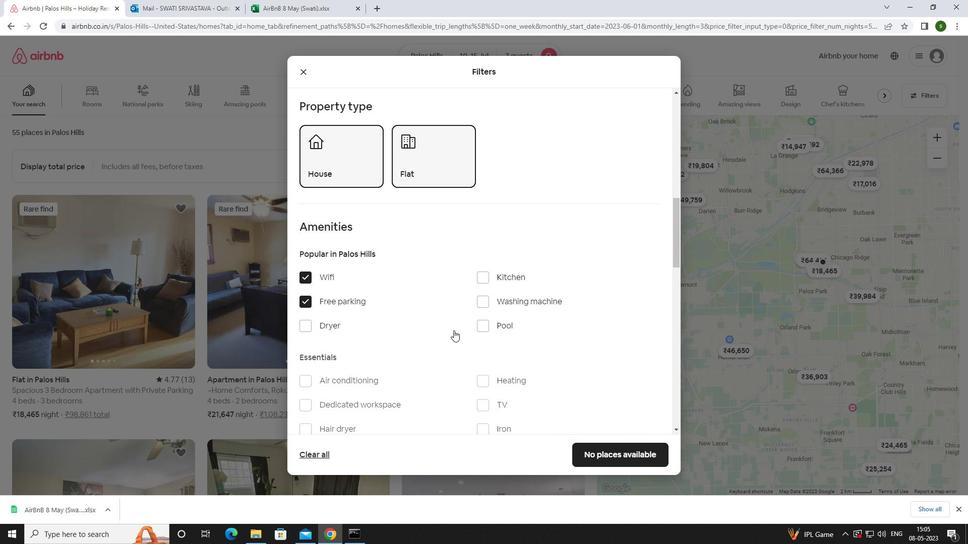 
Action: Mouse moved to (462, 331)
Screenshot: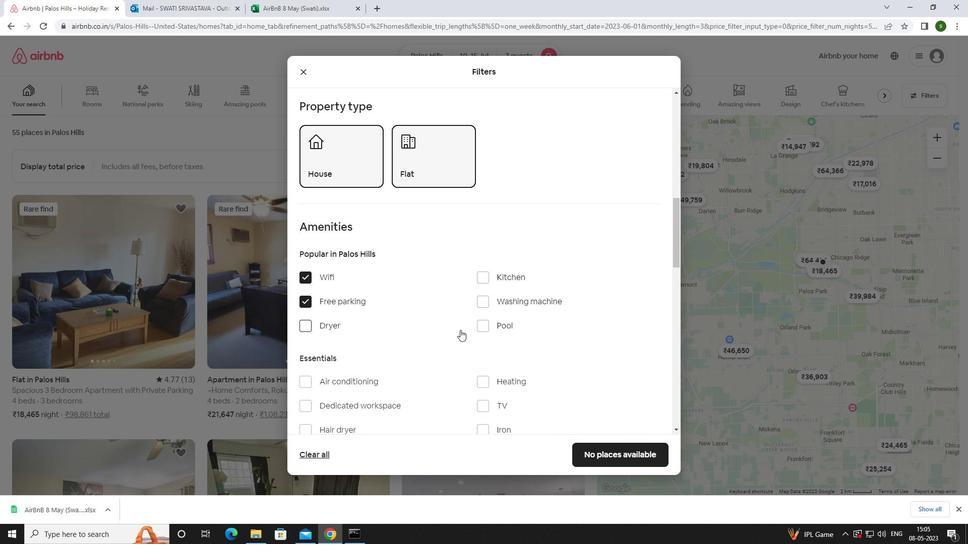 
Action: Mouse scrolled (462, 330) with delta (0, 0)
Screenshot: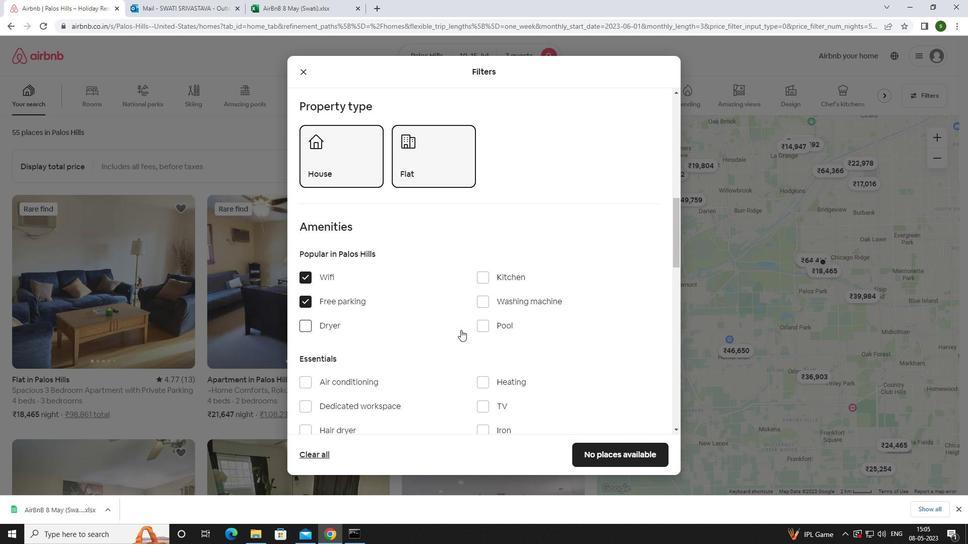 
Action: Mouse moved to (481, 303)
Screenshot: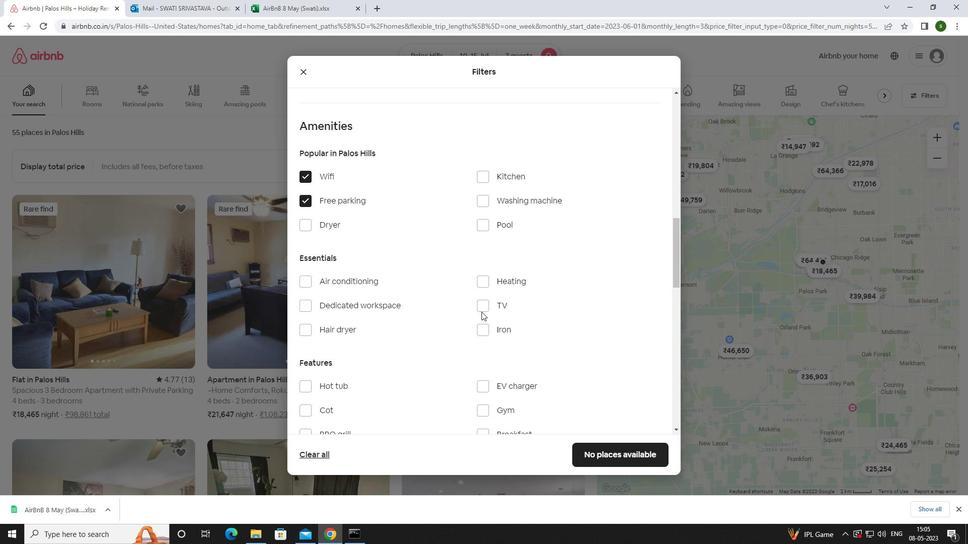 
Action: Mouse pressed left at (481, 303)
Screenshot: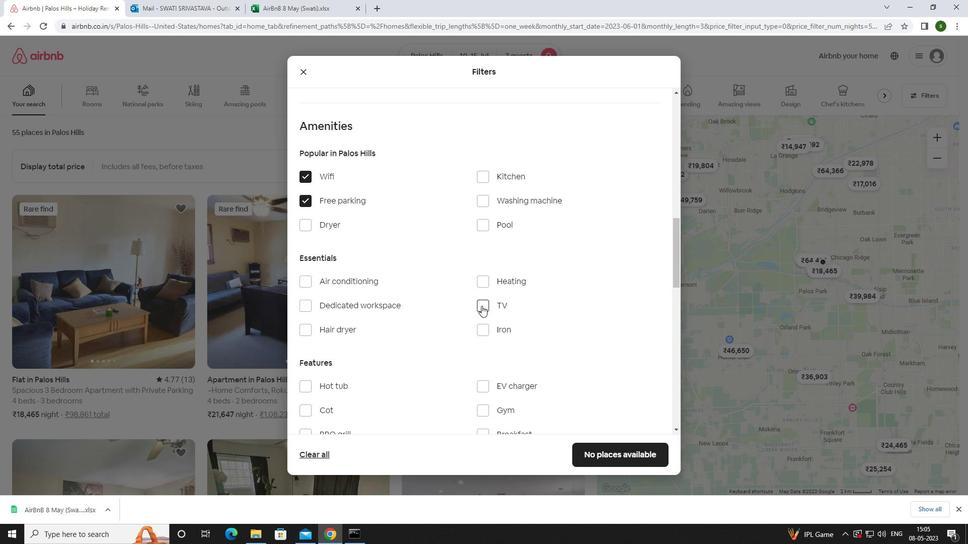 
Action: Mouse moved to (424, 351)
Screenshot: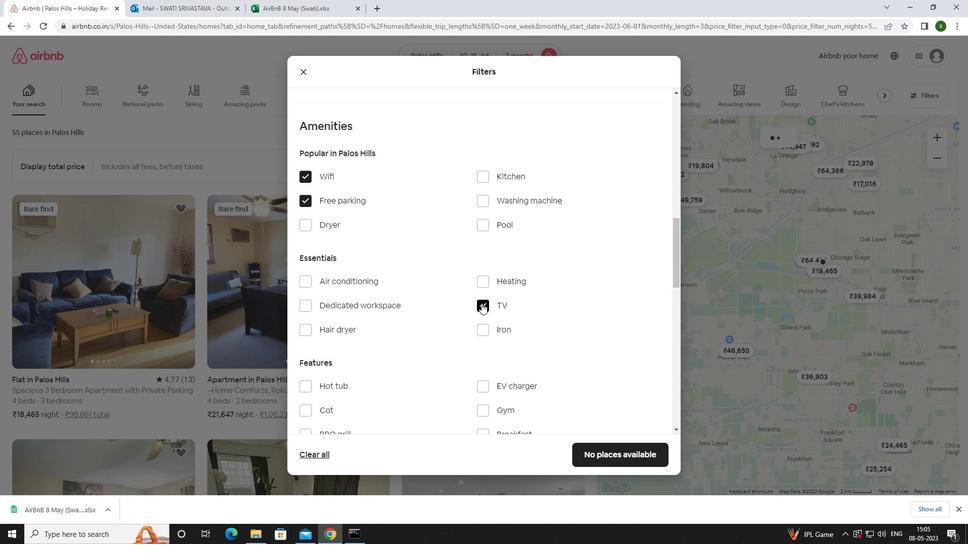 
Action: Mouse scrolled (424, 350) with delta (0, 0)
Screenshot: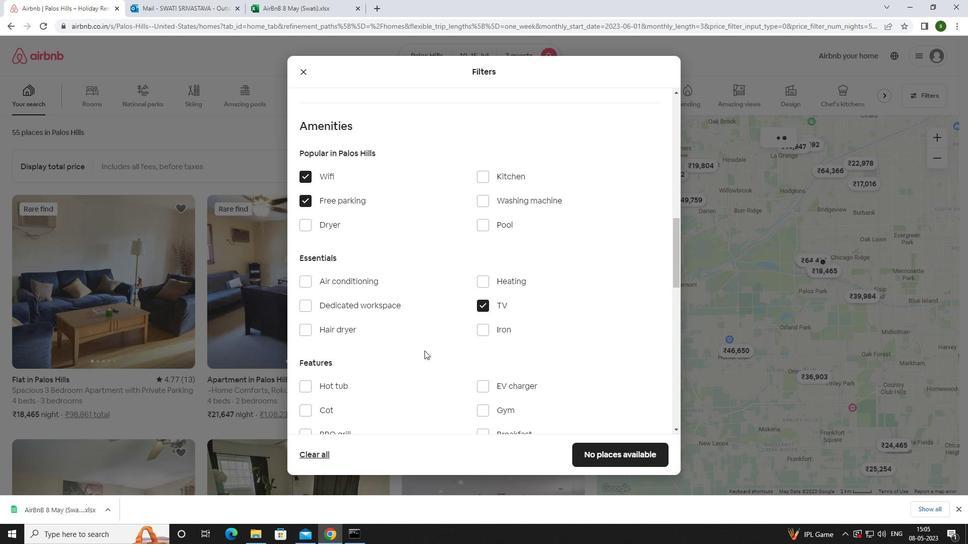 
Action: Mouse scrolled (424, 350) with delta (0, 0)
Screenshot: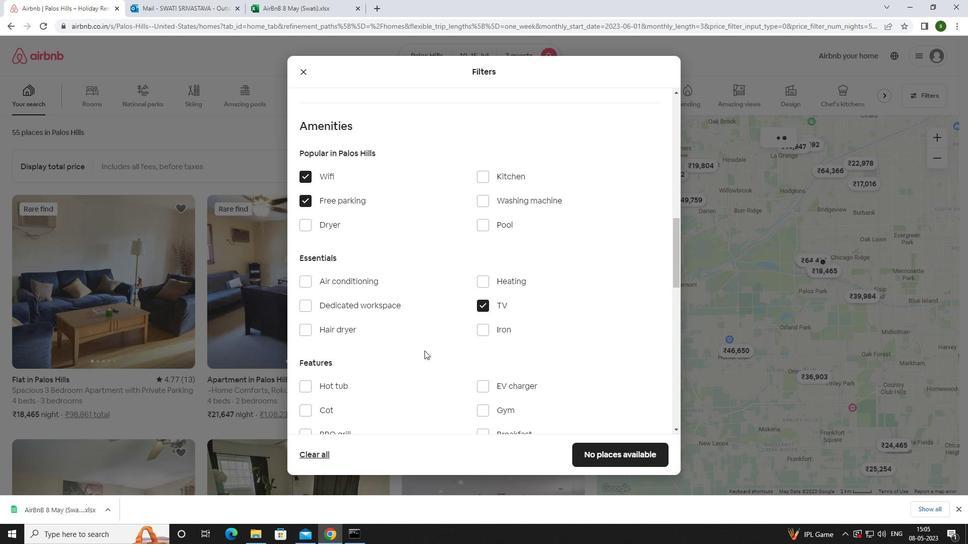 
Action: Mouse moved to (481, 310)
Screenshot: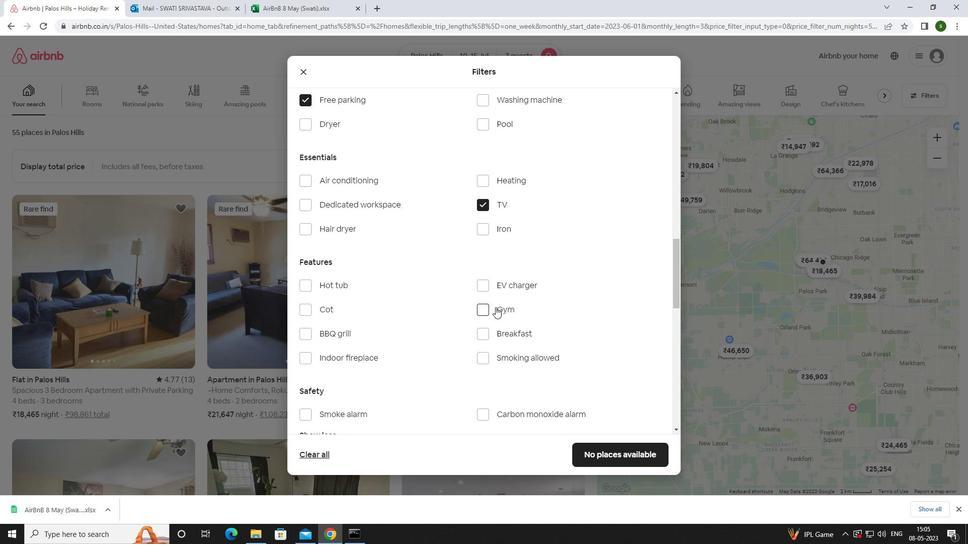 
Action: Mouse pressed left at (481, 310)
Screenshot: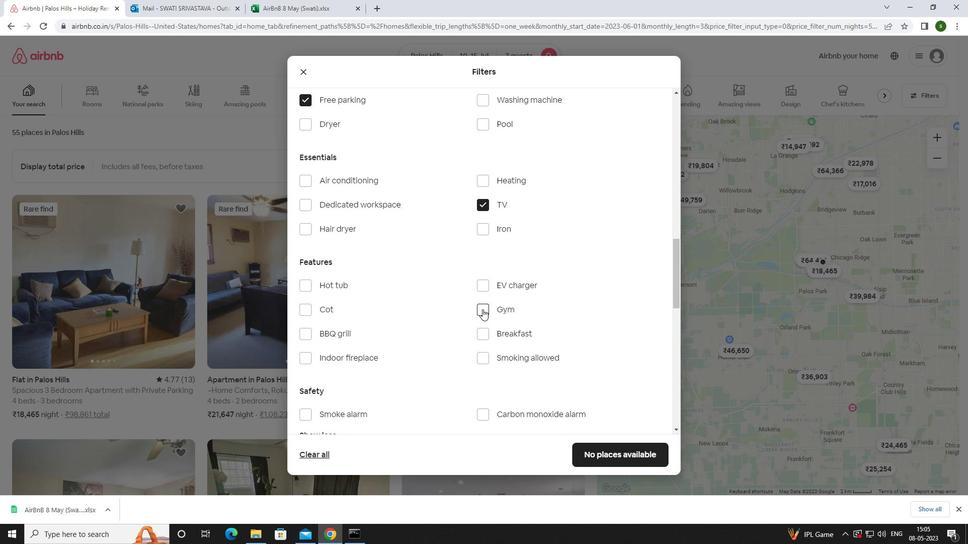 
Action: Mouse moved to (480, 336)
Screenshot: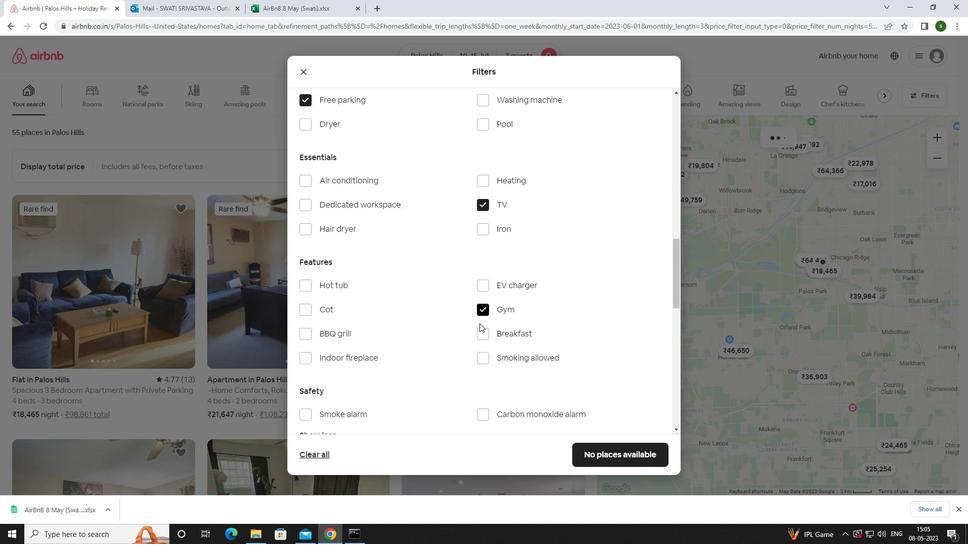 
Action: Mouse pressed left at (480, 336)
Screenshot: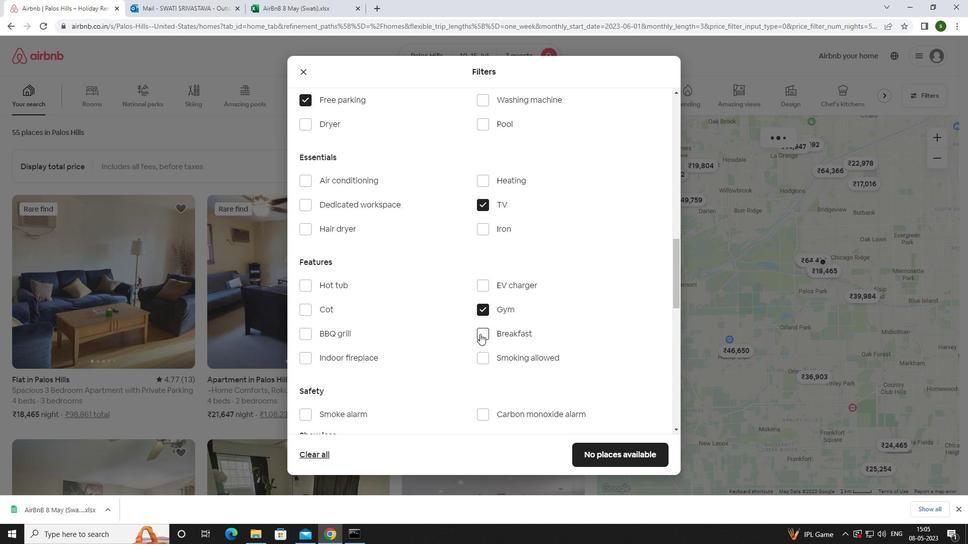 
Action: Mouse moved to (460, 325)
Screenshot: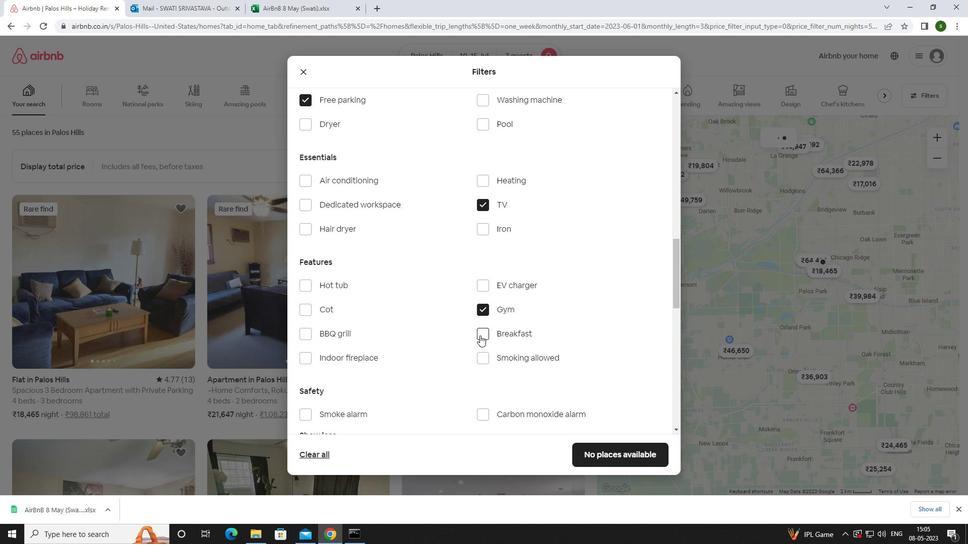 
Action: Mouse scrolled (460, 325) with delta (0, 0)
Screenshot: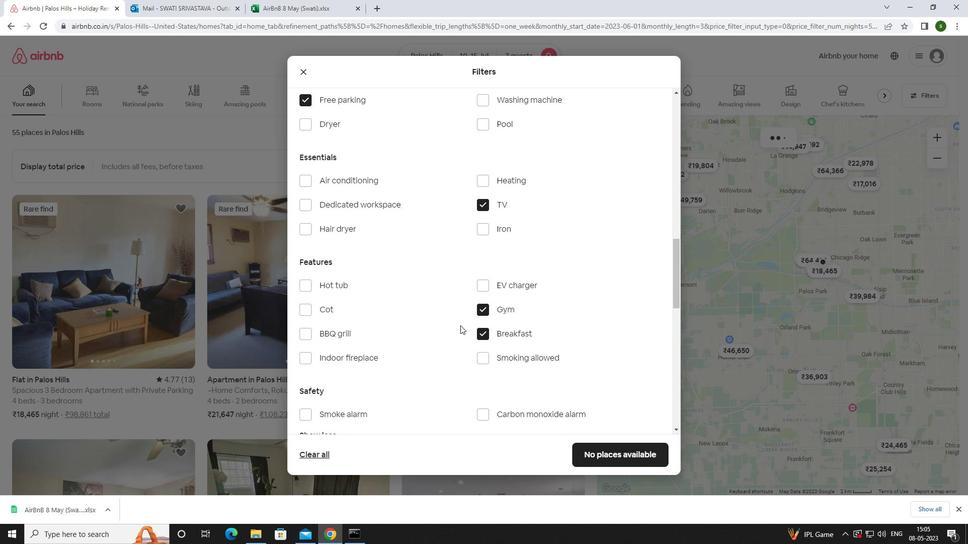
Action: Mouse scrolled (460, 325) with delta (0, 0)
Screenshot: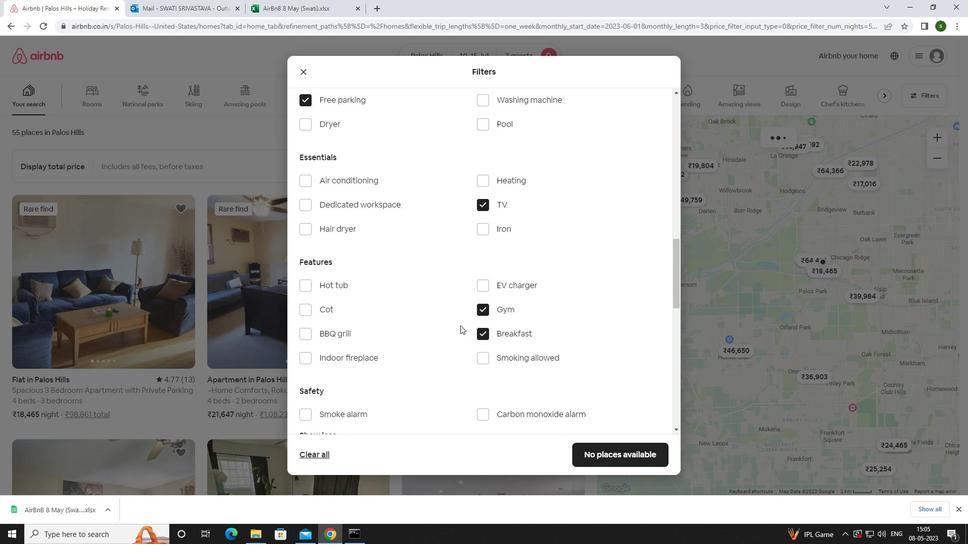 
Action: Mouse scrolled (460, 325) with delta (0, 0)
Screenshot: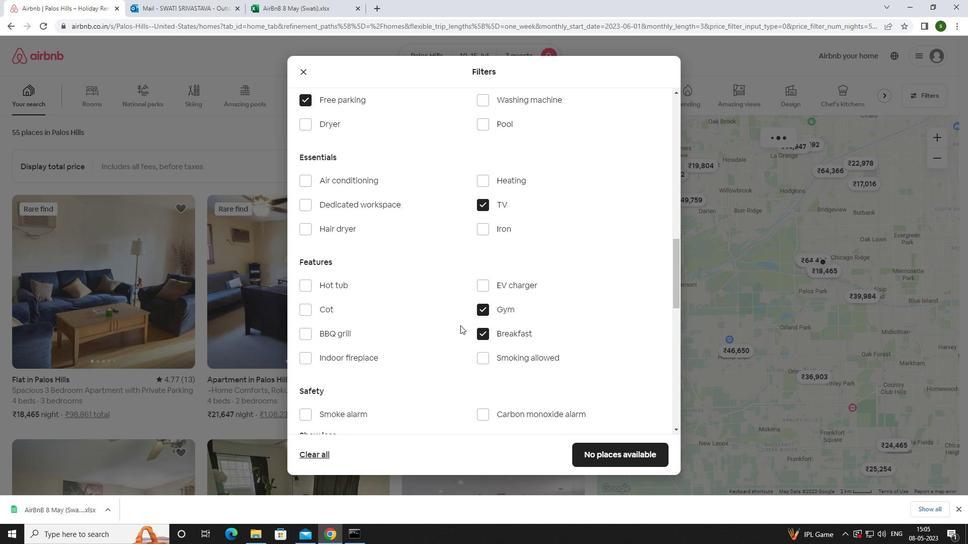 
Action: Mouse scrolled (460, 325) with delta (0, 0)
Screenshot: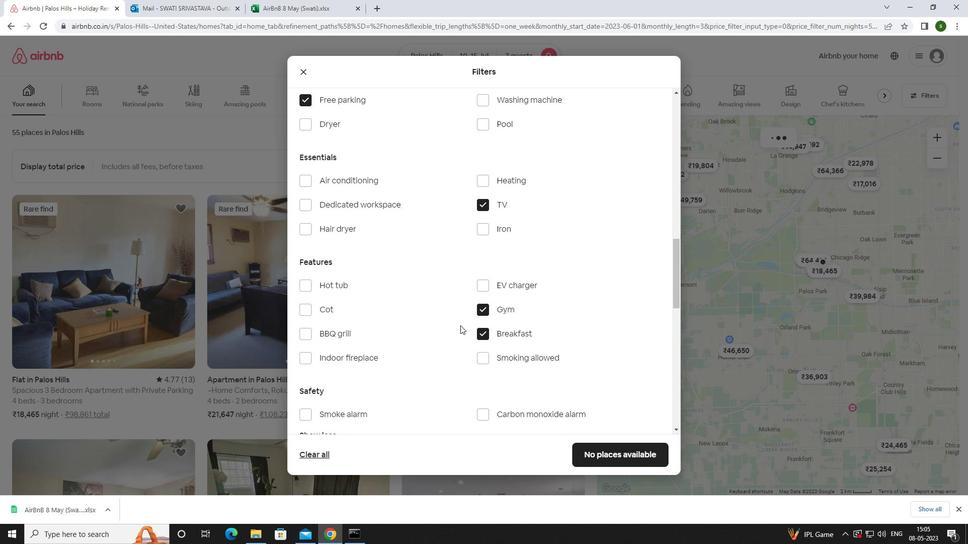 
Action: Mouse moved to (627, 347)
Screenshot: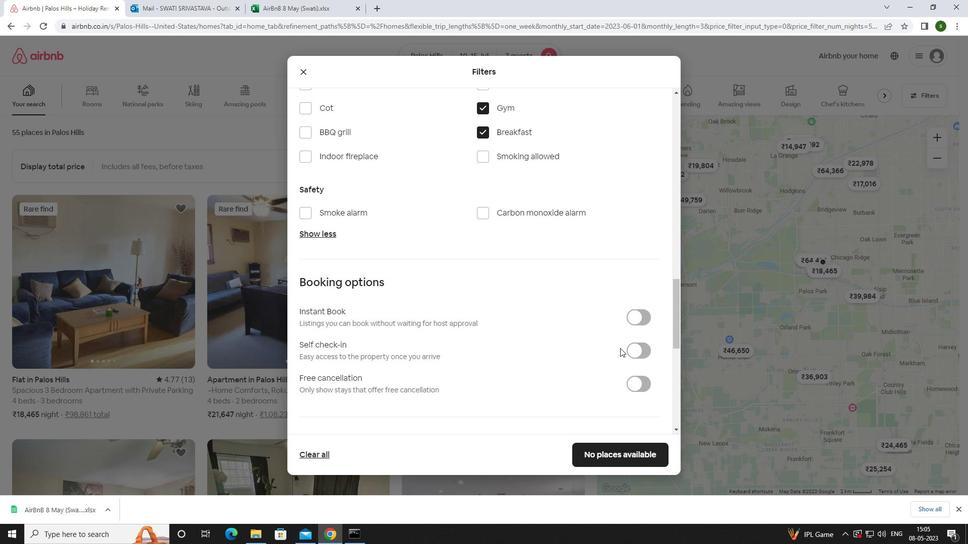 
Action: Mouse pressed left at (627, 347)
Screenshot: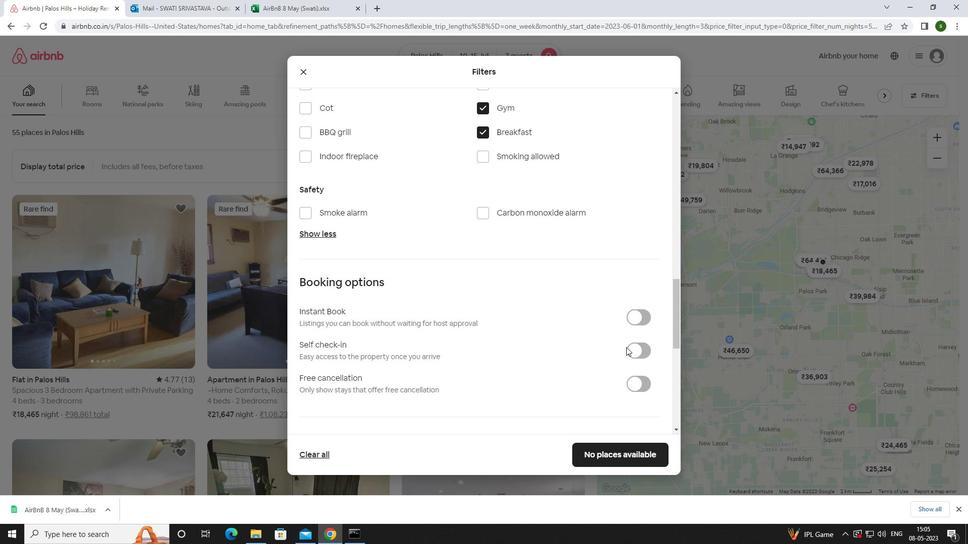 
Action: Mouse moved to (632, 347)
Screenshot: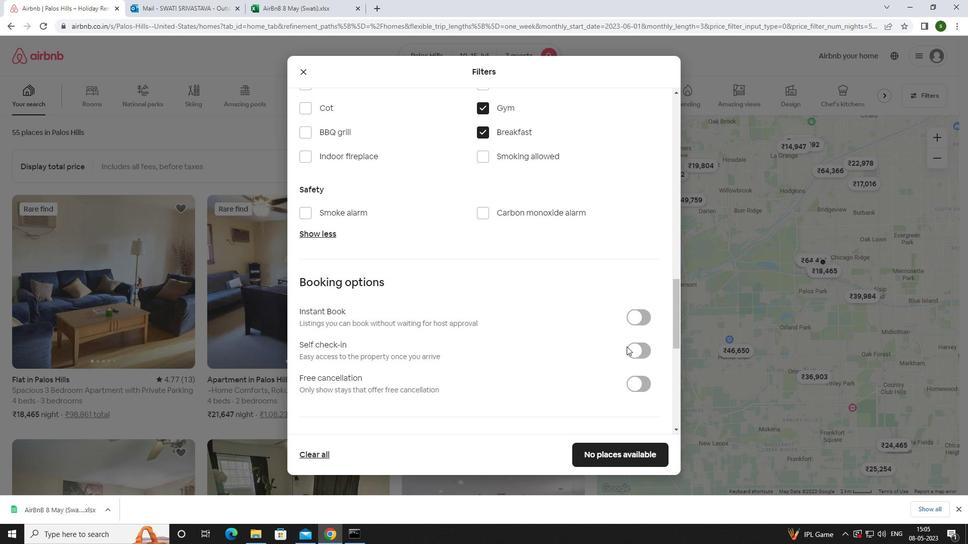 
Action: Mouse pressed left at (632, 347)
Screenshot: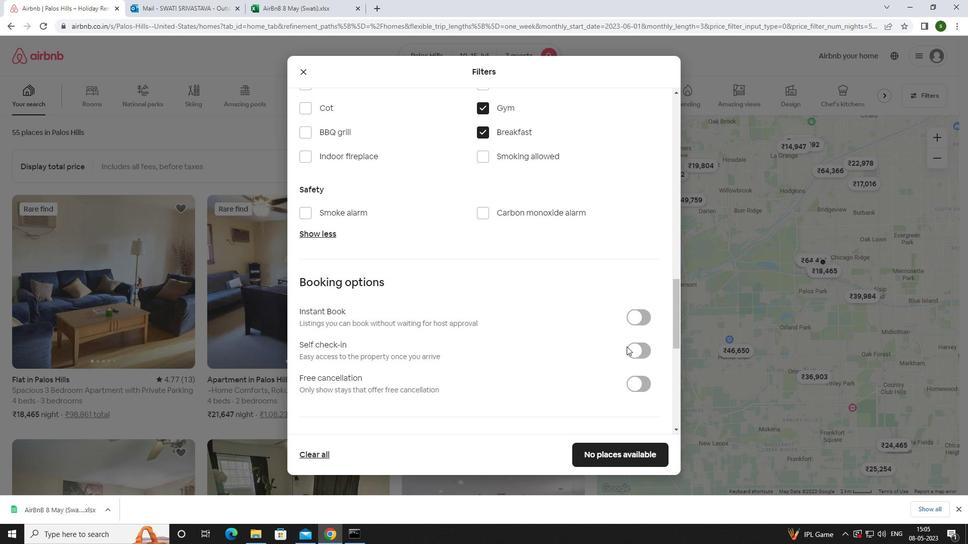 
Action: Mouse moved to (464, 302)
Screenshot: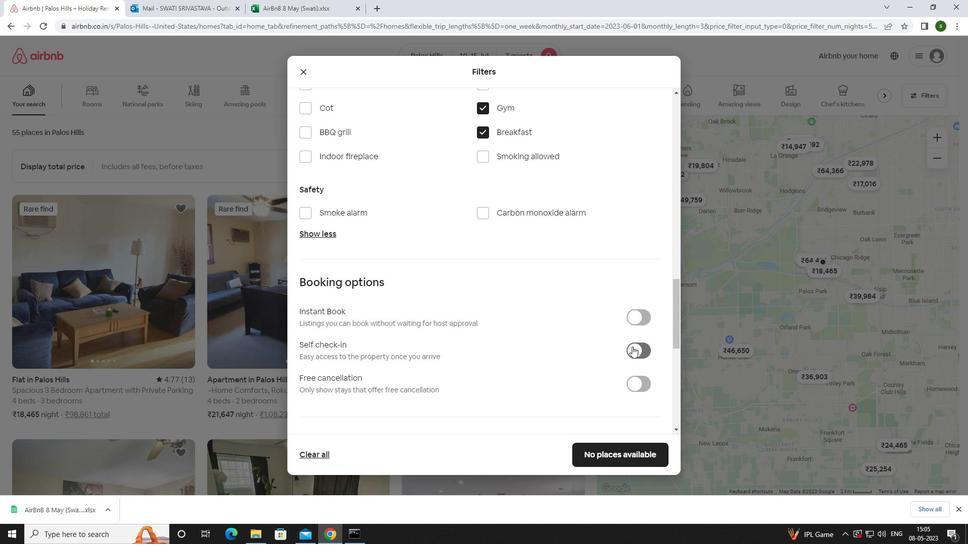 
Action: Mouse scrolled (464, 302) with delta (0, 0)
Screenshot: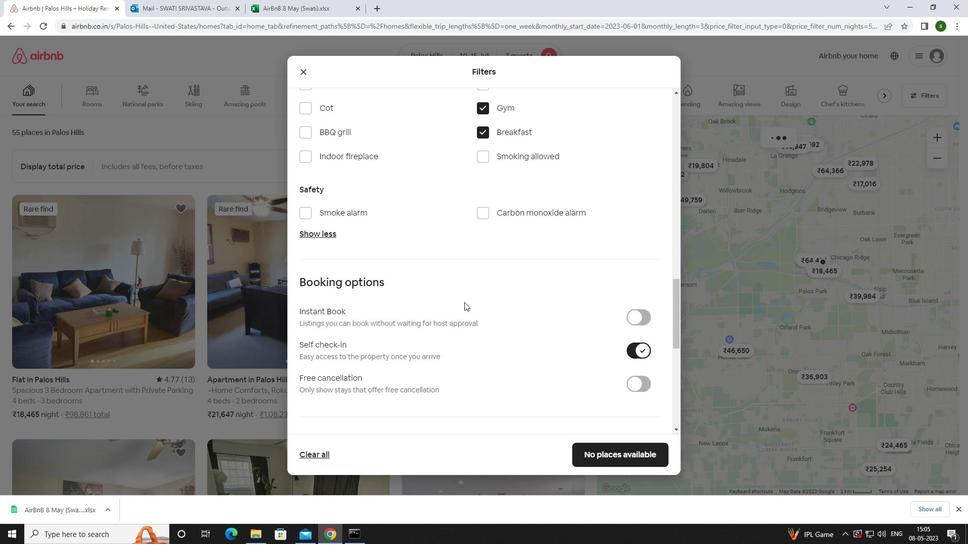 
Action: Mouse scrolled (464, 302) with delta (0, 0)
Screenshot: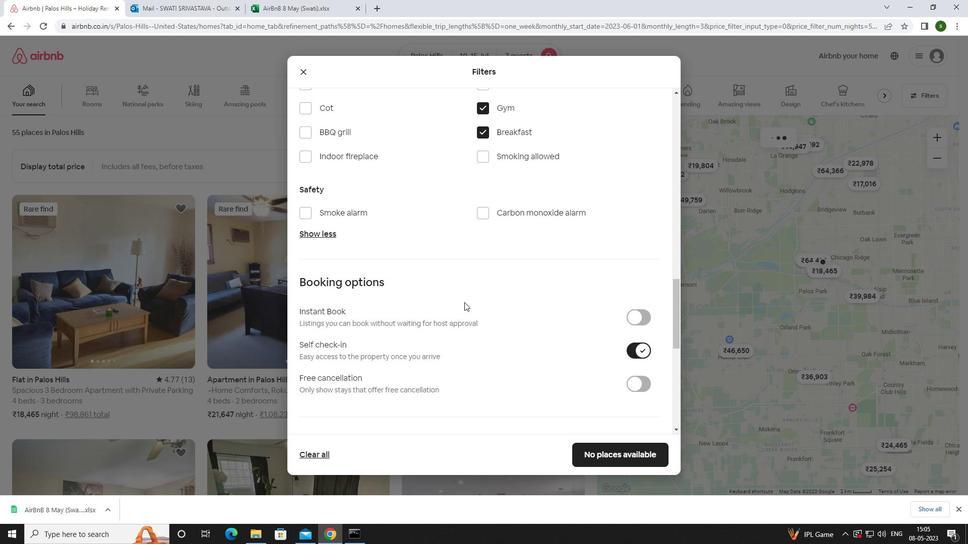 
Action: Mouse moved to (464, 302)
Screenshot: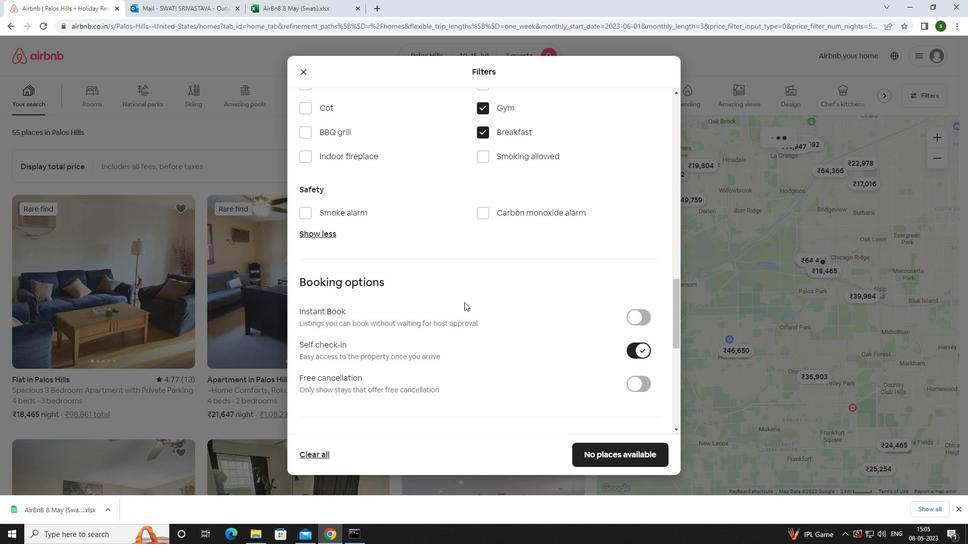 
Action: Mouse scrolled (464, 302) with delta (0, 0)
Screenshot: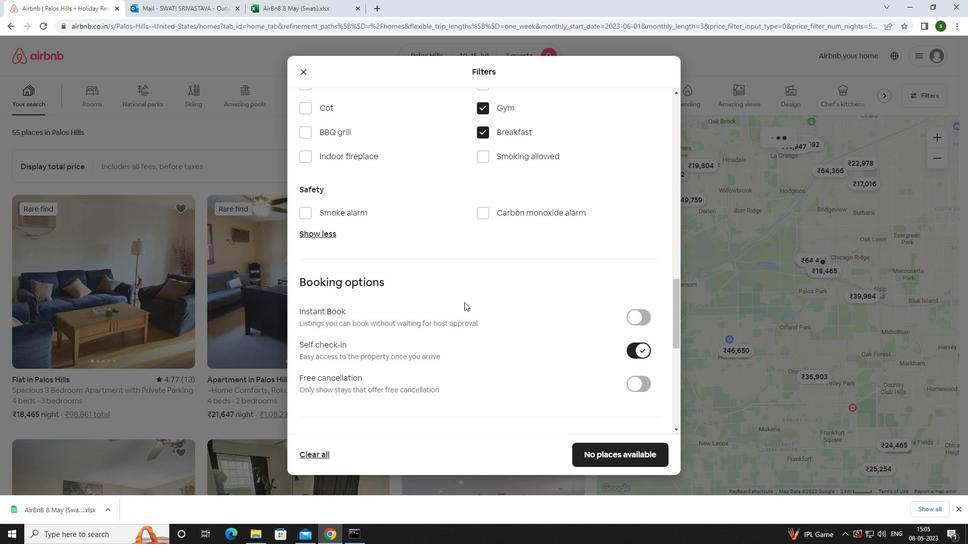 
Action: Mouse moved to (463, 302)
Screenshot: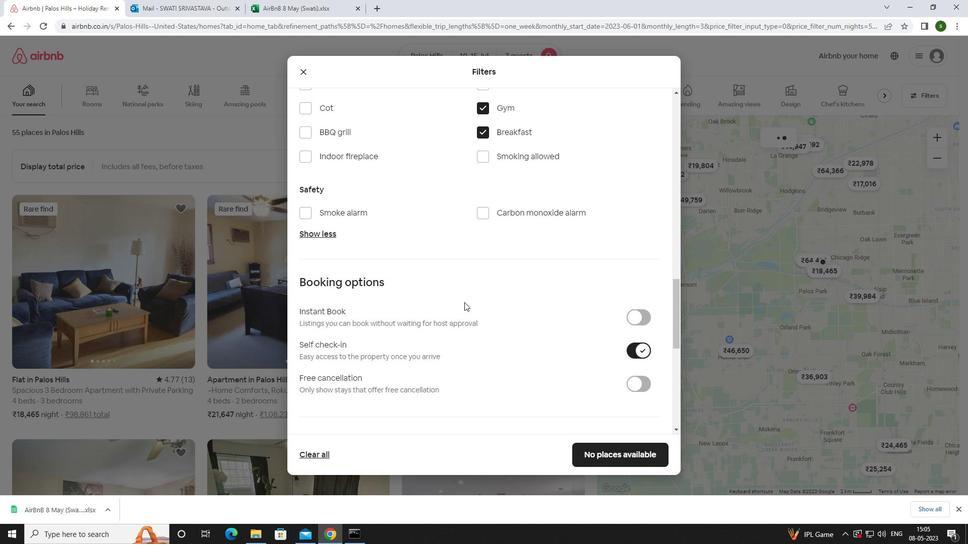 
Action: Mouse scrolled (463, 302) with delta (0, 0)
Screenshot: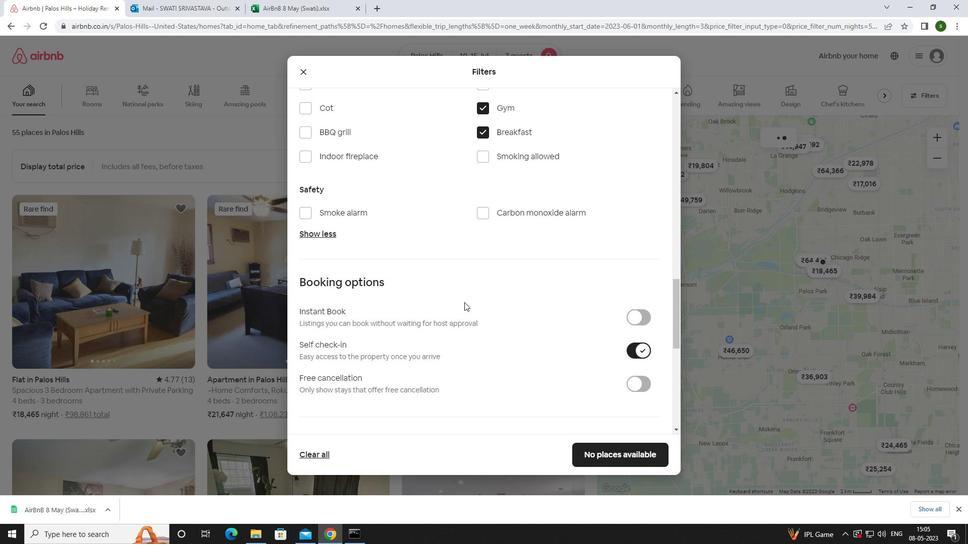 
Action: Mouse scrolled (463, 302) with delta (0, 0)
Screenshot: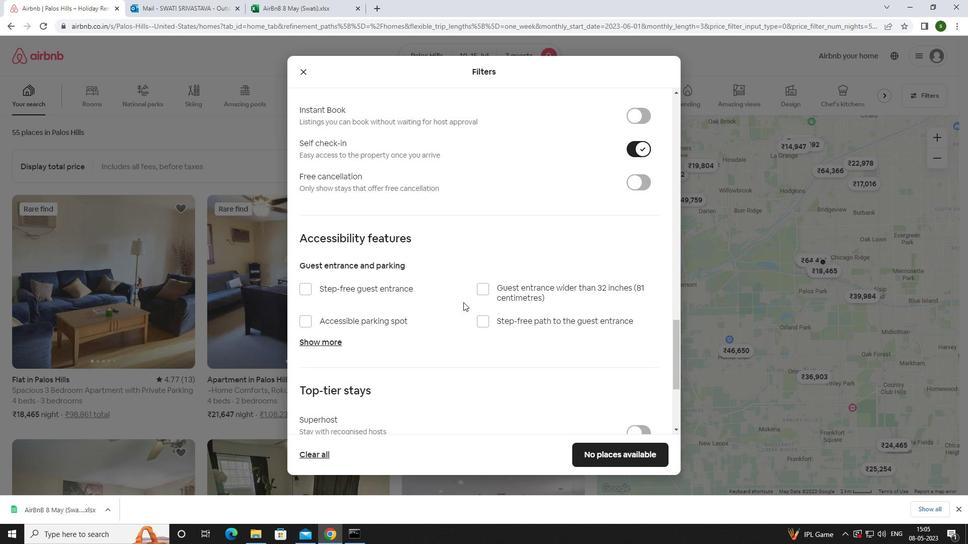 
Action: Mouse scrolled (463, 302) with delta (0, 0)
Screenshot: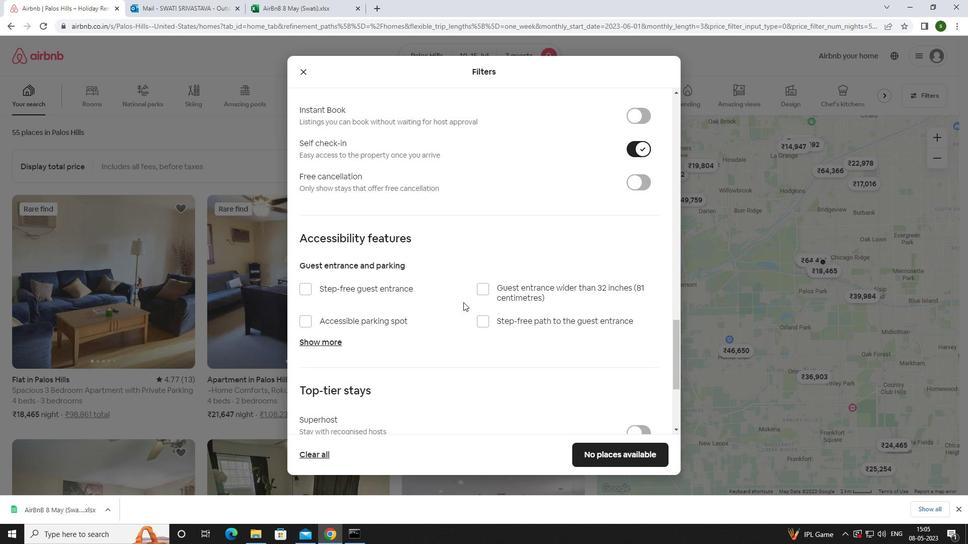 
Action: Mouse moved to (462, 302)
Screenshot: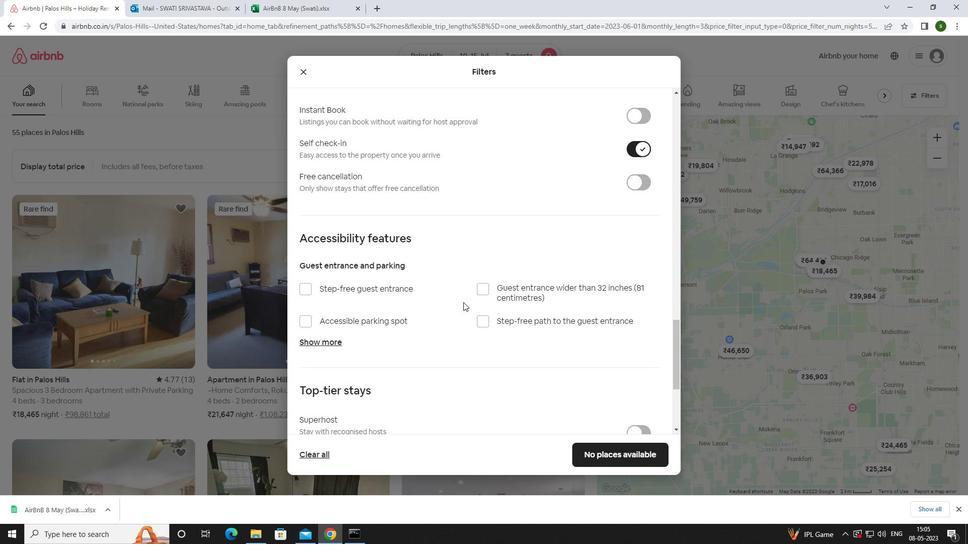 
Action: Mouse scrolled (462, 302) with delta (0, 0)
Screenshot: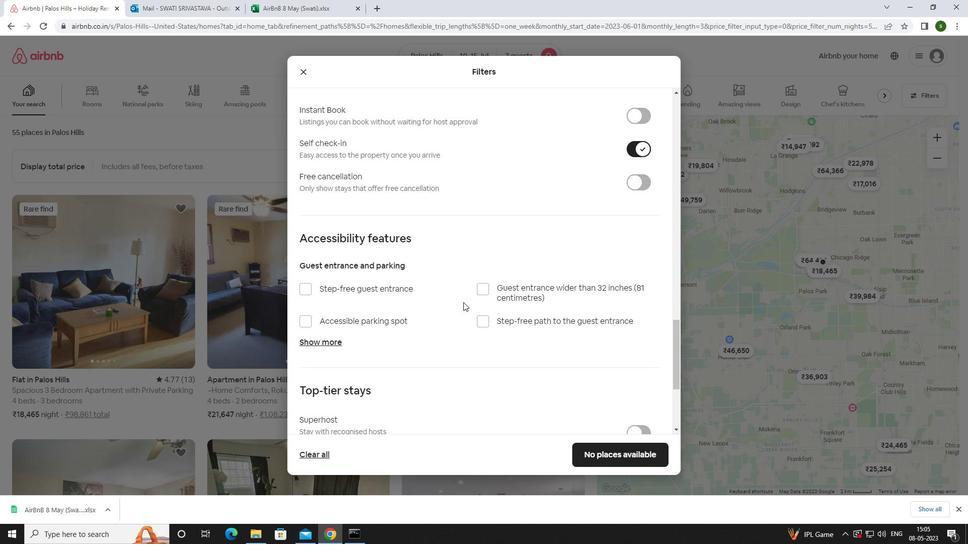 
Action: Mouse moved to (462, 302)
Screenshot: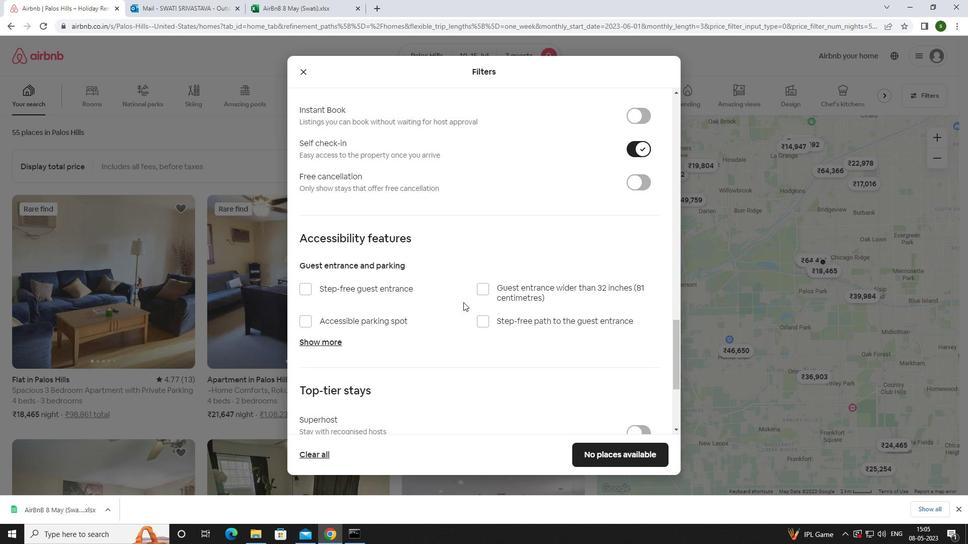 
Action: Mouse scrolled (462, 302) with delta (0, 0)
Screenshot: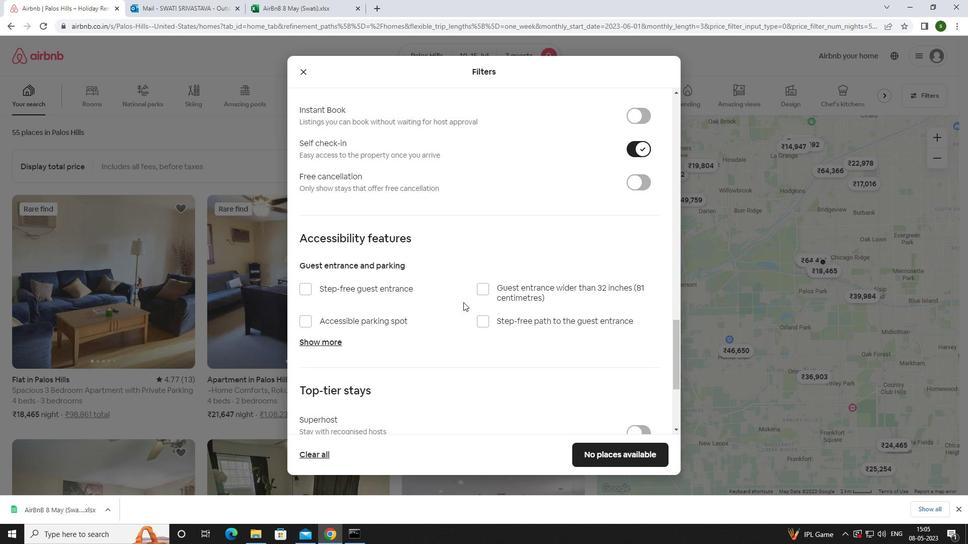
Action: Mouse moved to (460, 303)
Screenshot: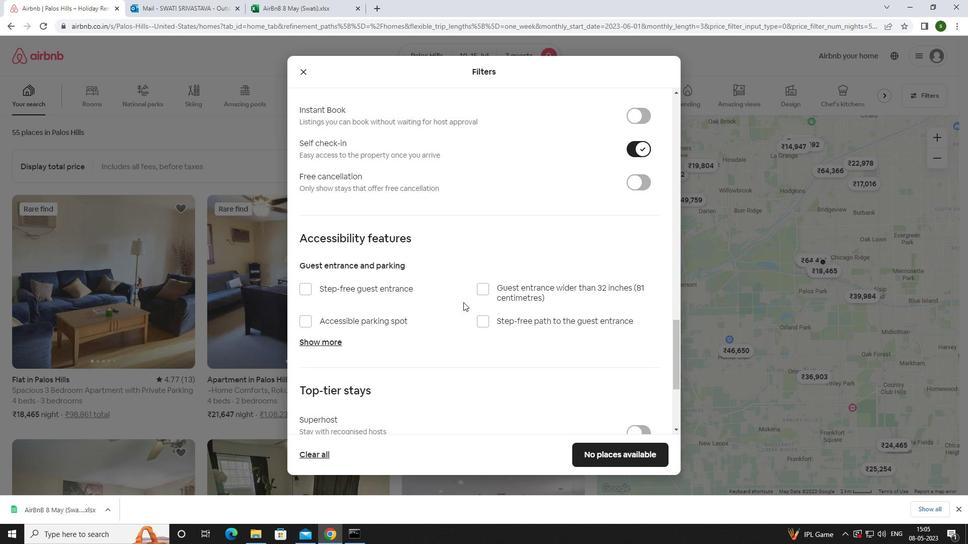 
Action: Mouse scrolled (460, 302) with delta (0, 0)
Screenshot: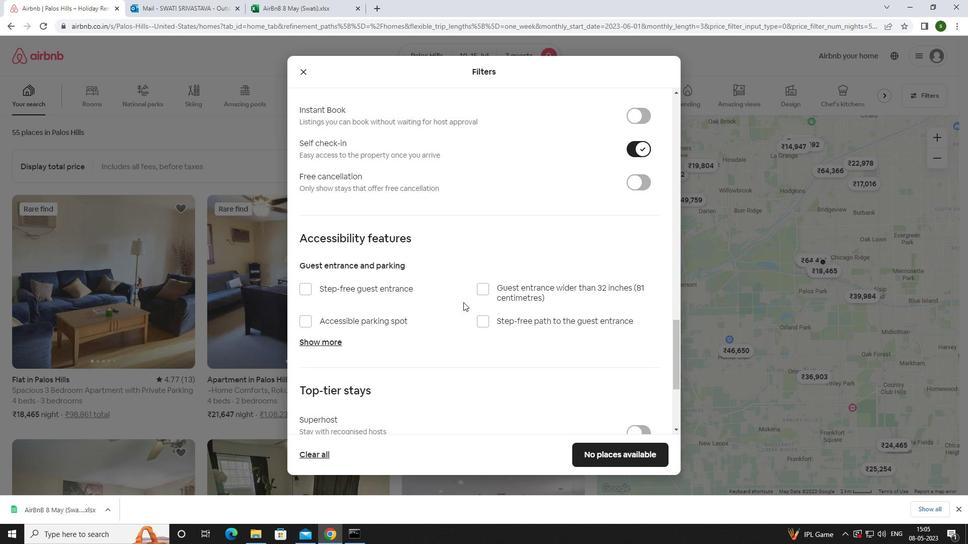 
Action: Mouse moved to (326, 384)
Screenshot: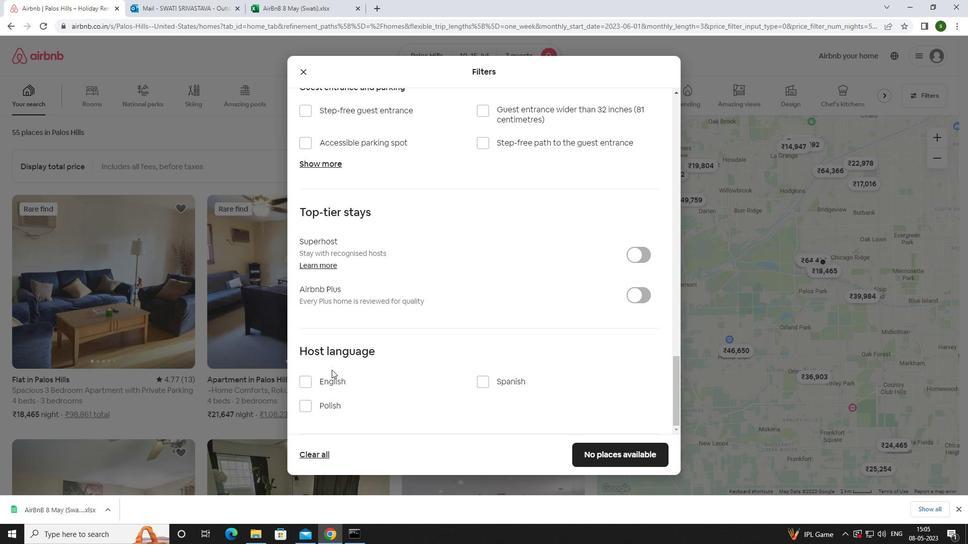 
Action: Mouse pressed left at (326, 384)
Screenshot: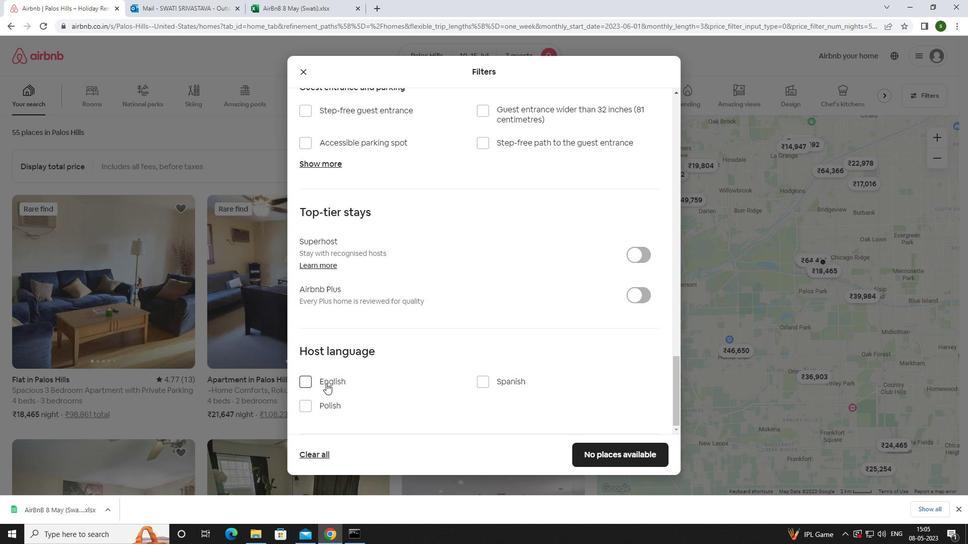 
Action: Mouse moved to (617, 454)
Screenshot: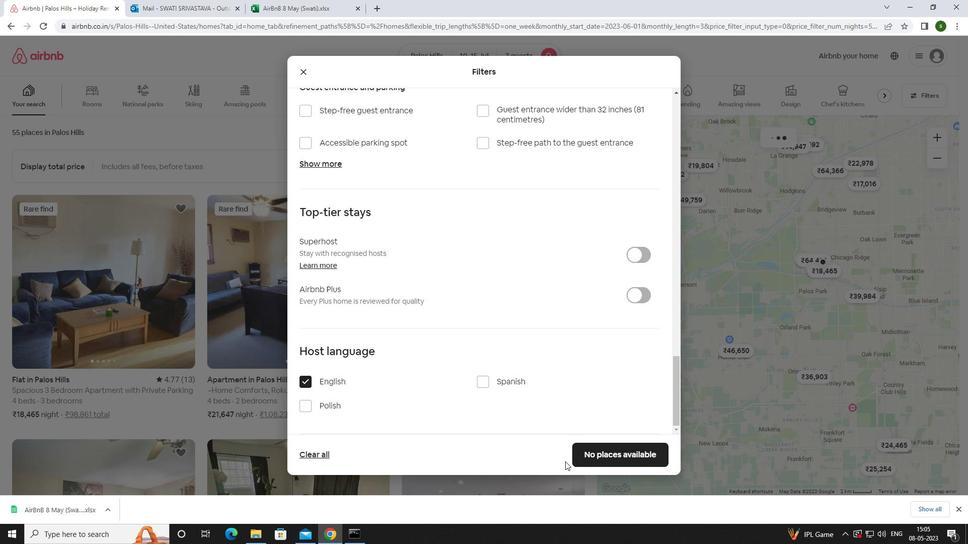 
Action: Mouse pressed left at (617, 454)
Screenshot: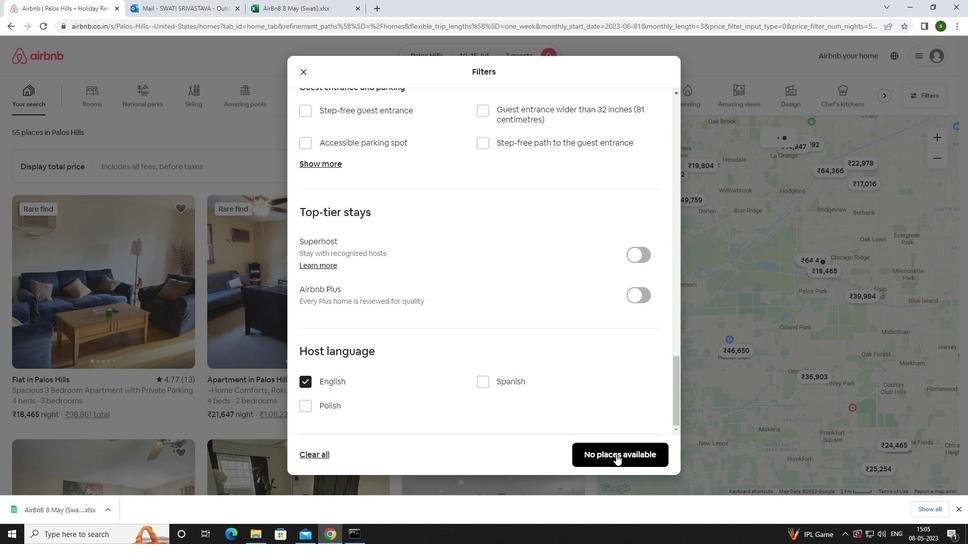 
Action: Mouse moved to (446, 322)
Screenshot: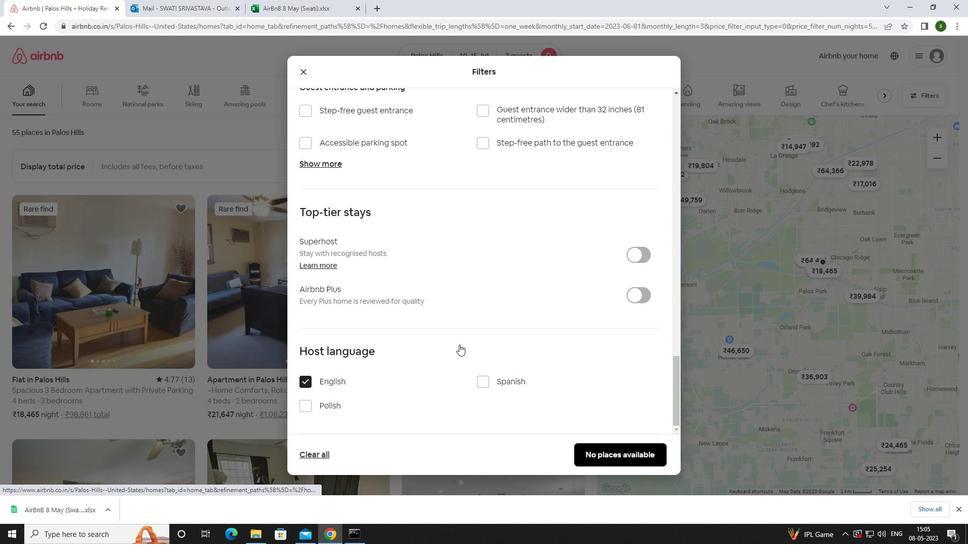 
